 Task: Open a blank sheet, save the file as Airports.rtf Add Heading 'Airports:'Add the following points with capital alphabet 'A.	Atlanta Hartsfield-Jackson International Airport_x000D_
B.	Beijing Capital International Airport_x000D_
C.	Chicago O'Hare International Airport_x000D_
'Select the entire thext and change line spacing to  3 ,change the font size of heading and points to 16
Action: Mouse moved to (349, 260)
Screenshot: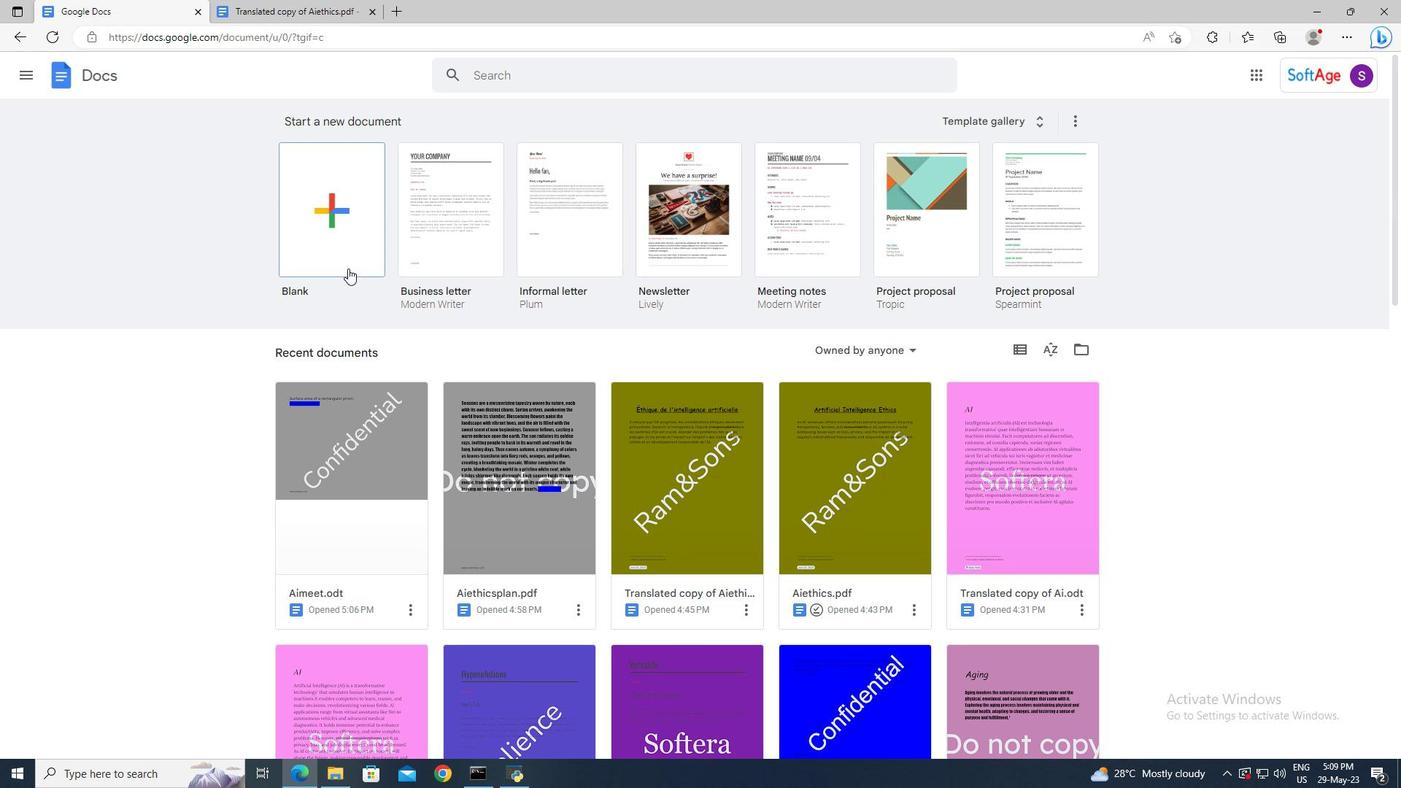 
Action: Mouse pressed left at (349, 260)
Screenshot: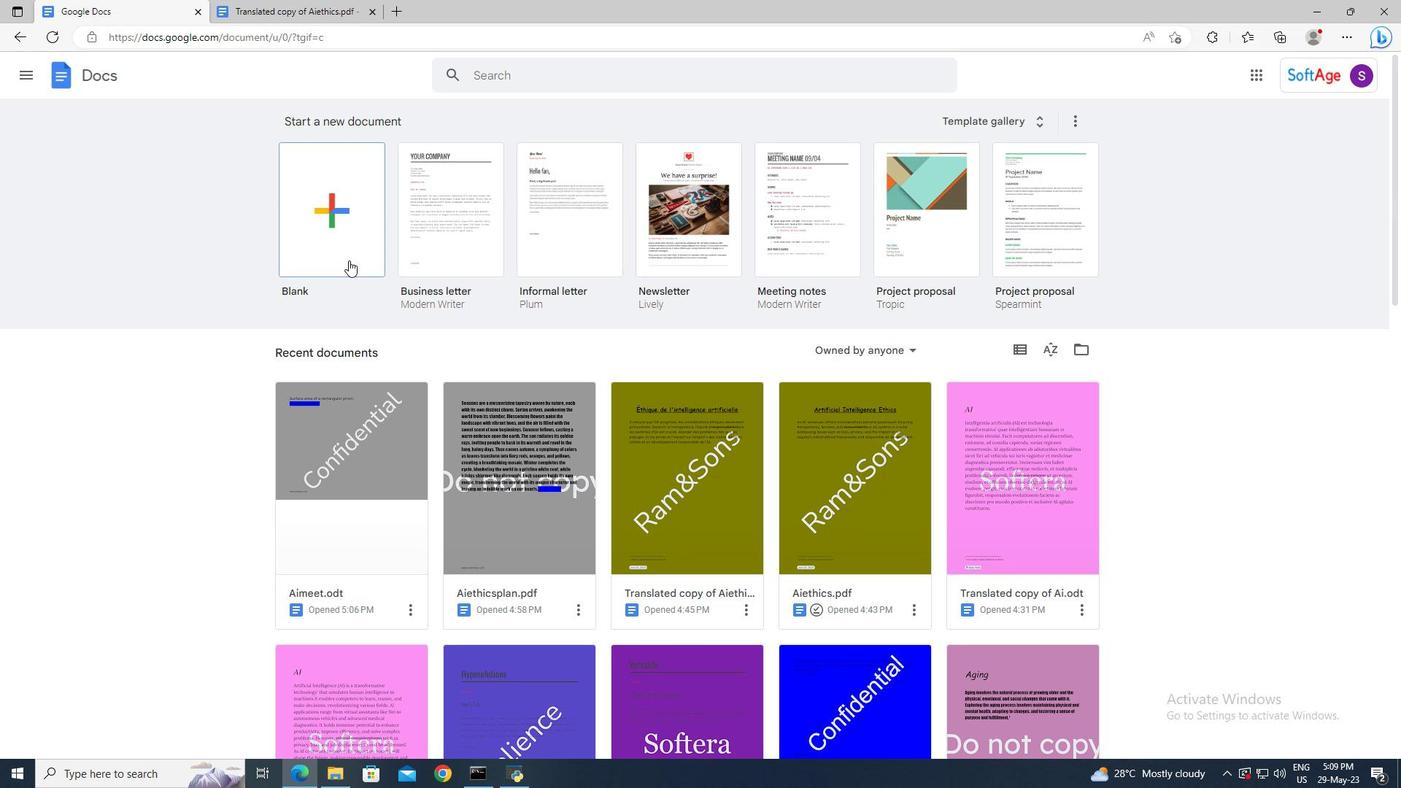 
Action: Mouse moved to (131, 65)
Screenshot: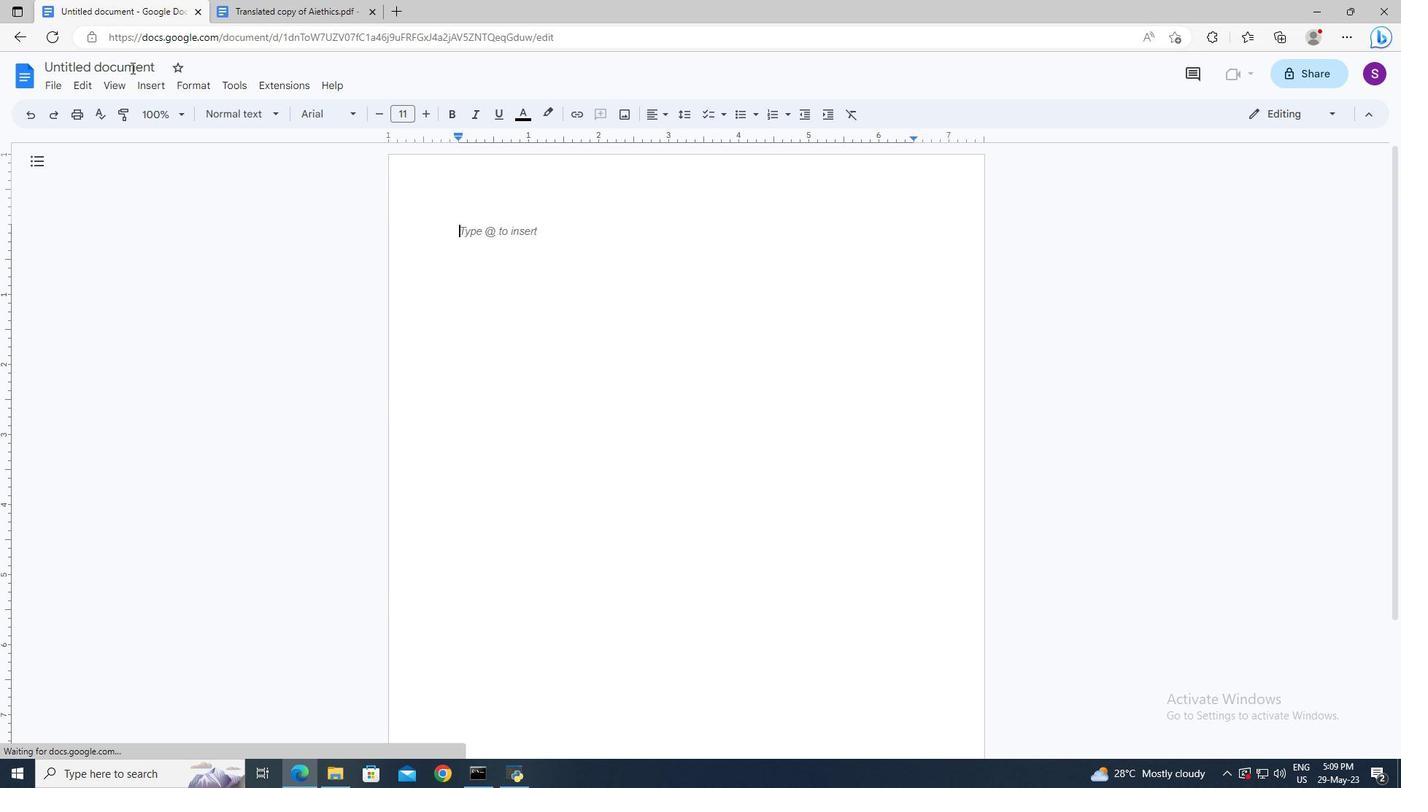 
Action: Mouse pressed left at (131, 65)
Screenshot: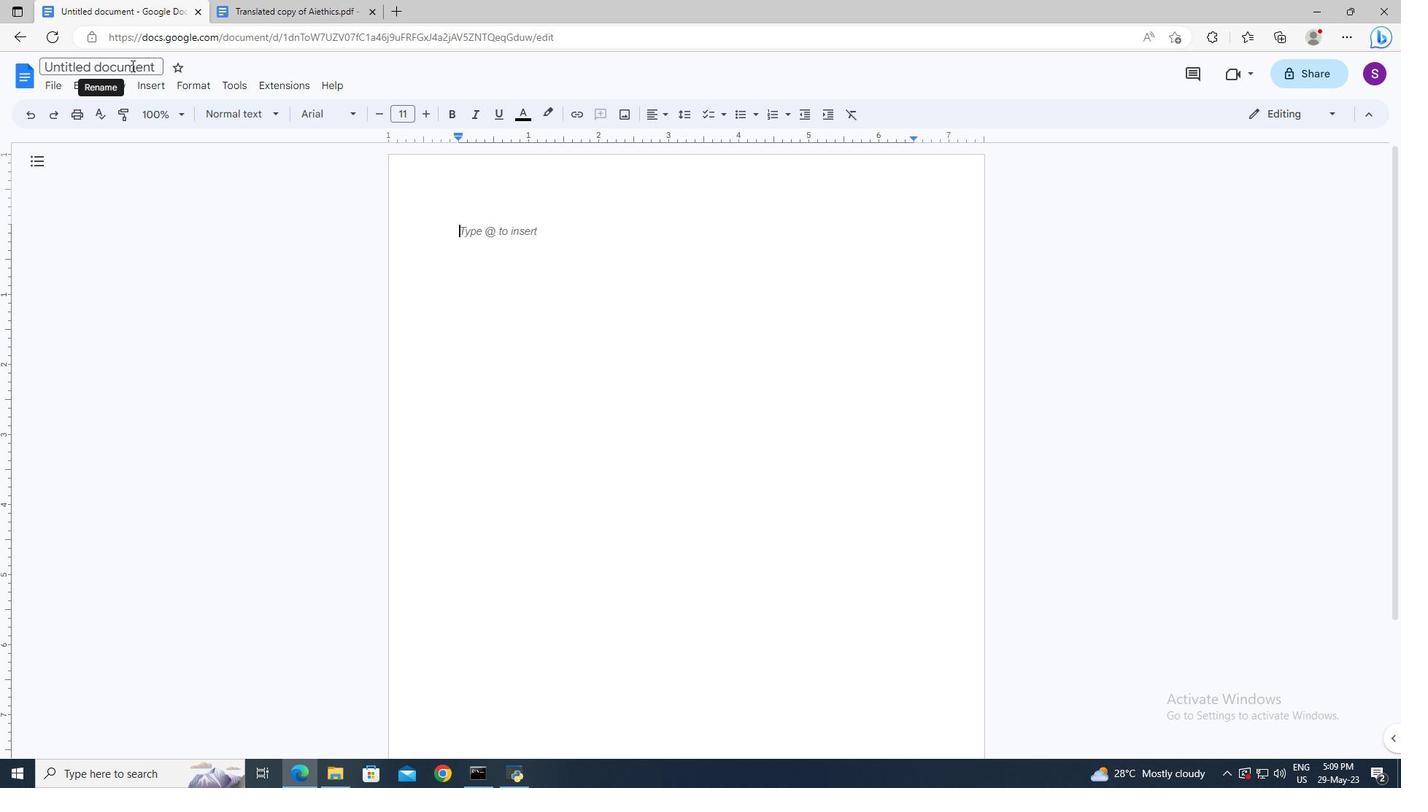 
Action: Key pressed <Key.shift_r>a<Key.backspace><Key.shift_r>Airports.rtf<Key.enter>
Screenshot: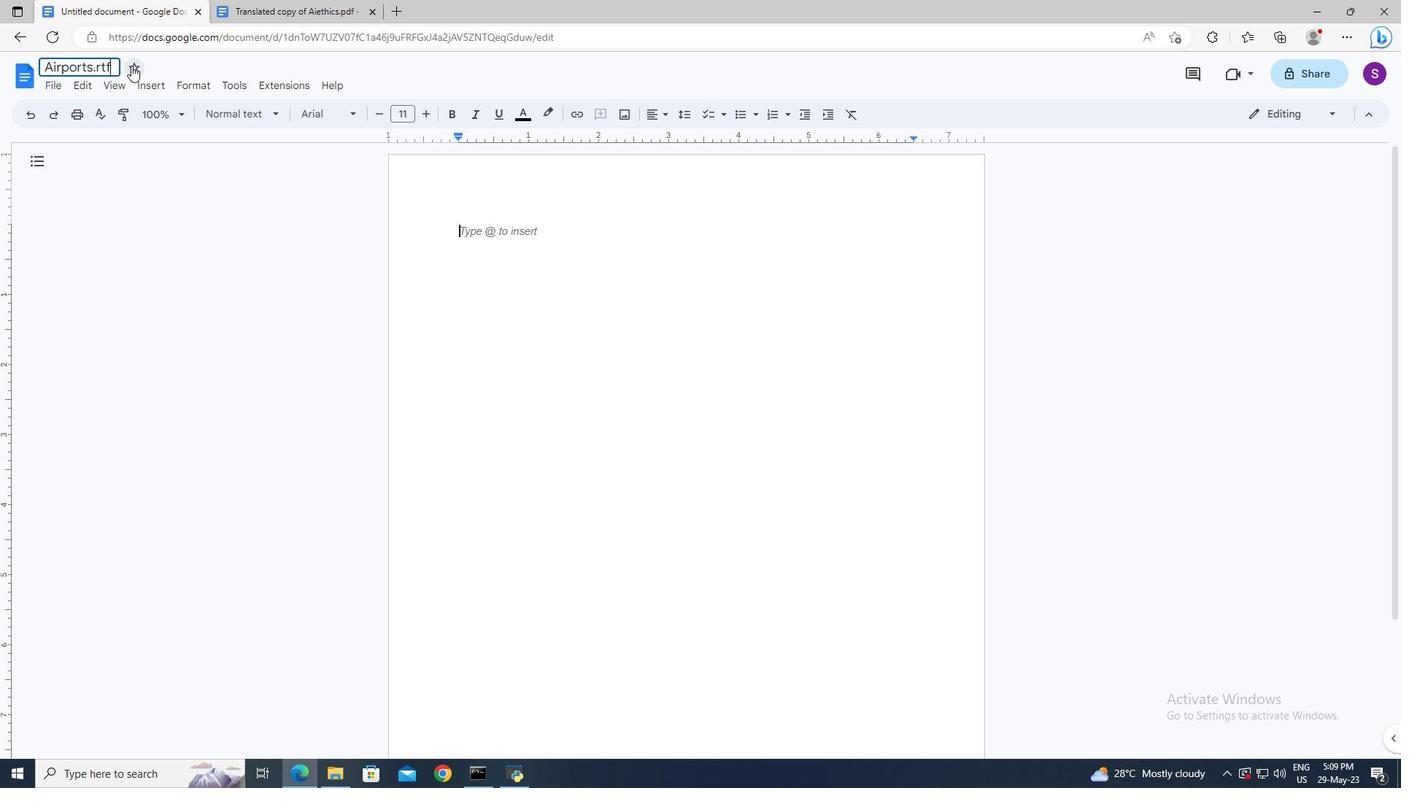 
Action: Mouse moved to (219, 111)
Screenshot: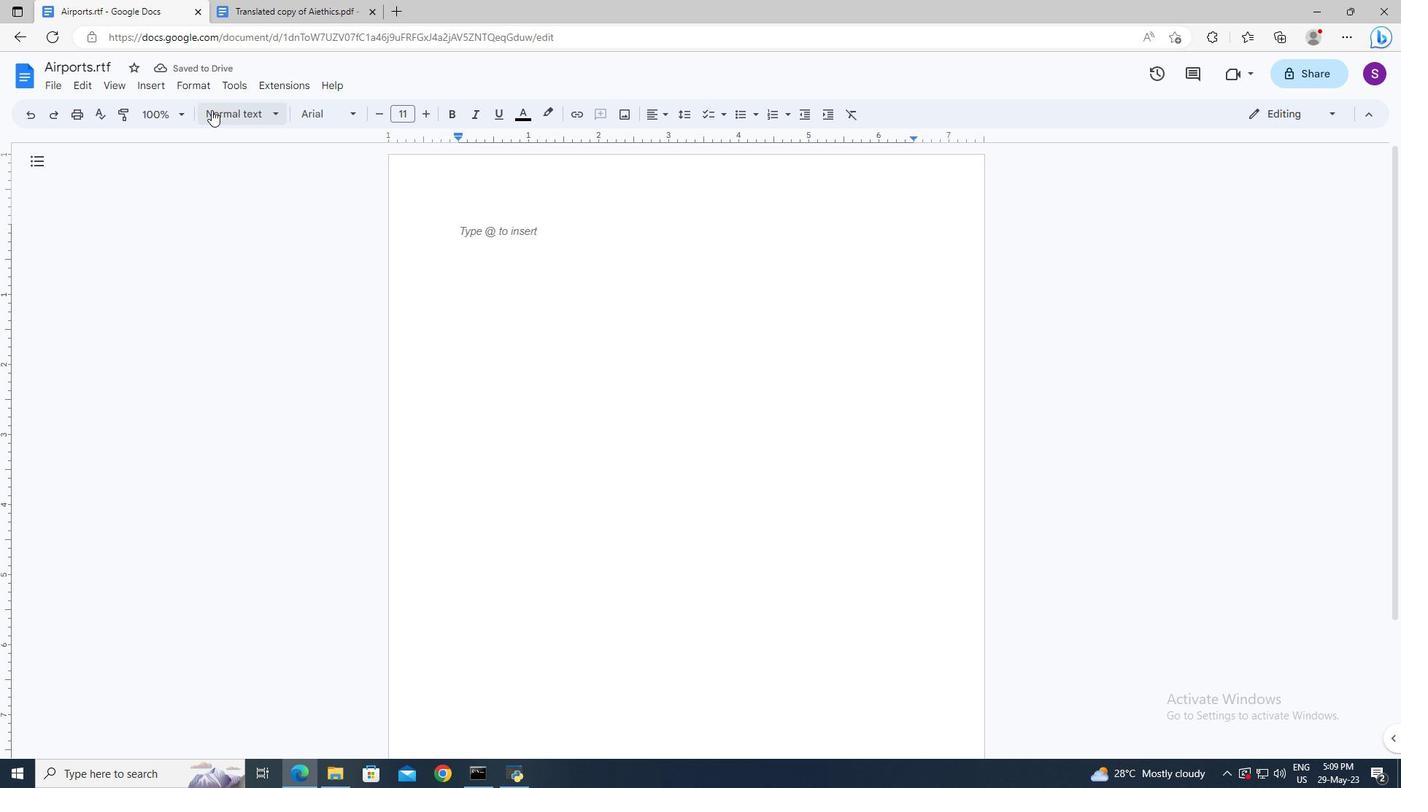 
Action: Mouse pressed left at (219, 111)
Screenshot: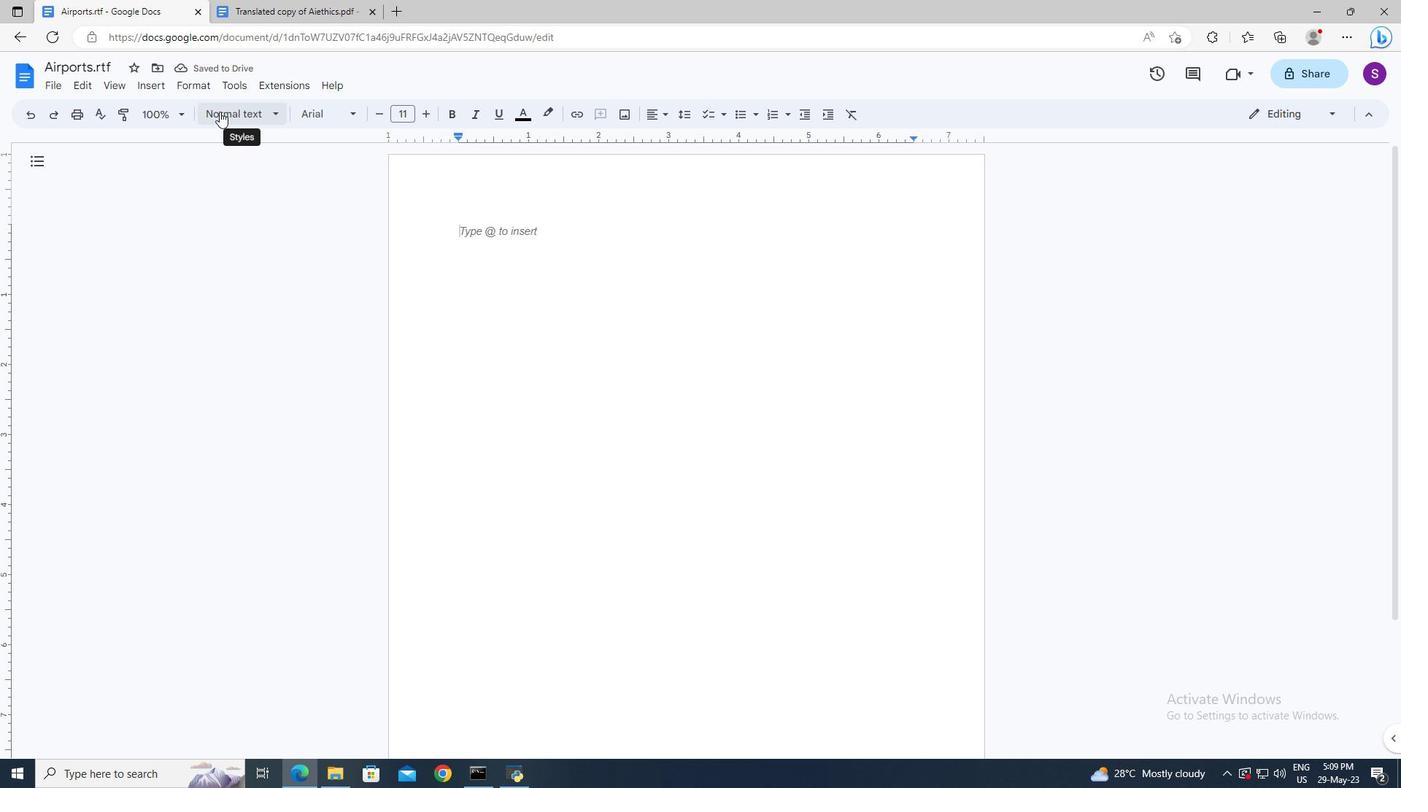 
Action: Mouse moved to (267, 311)
Screenshot: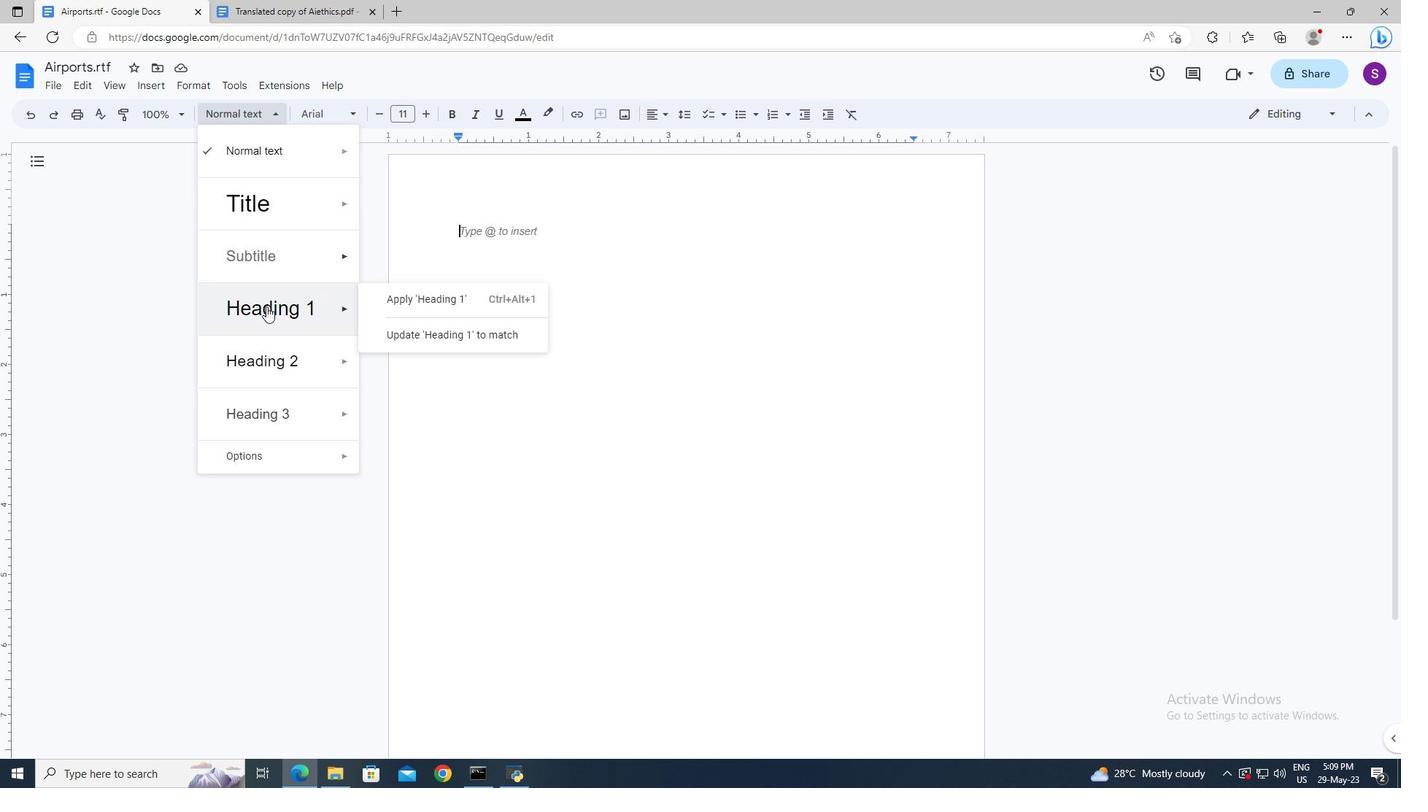 
Action: Mouse pressed left at (267, 311)
Screenshot: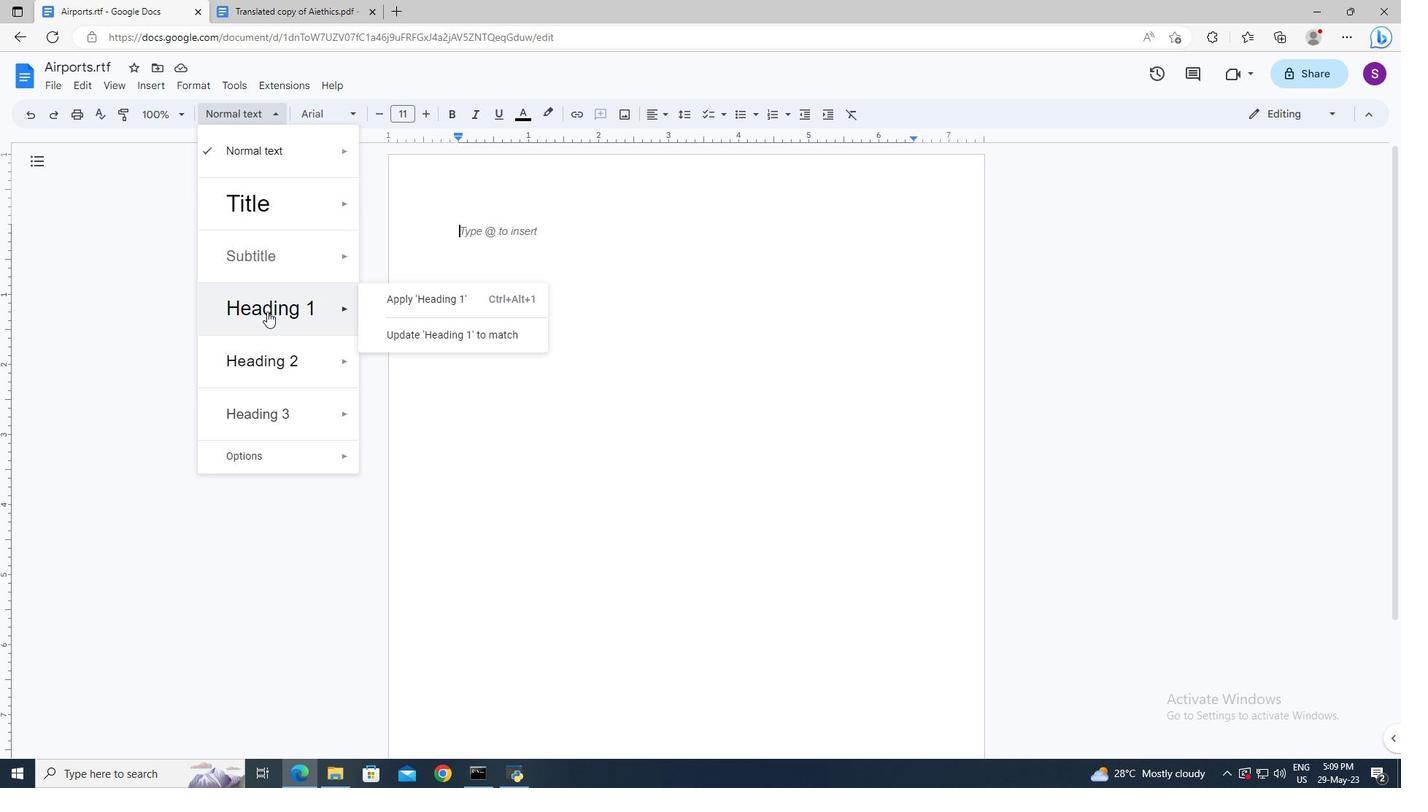 
Action: Key pressed <Key.shift>Airports<Key.shift>:<Key.enter><Key.enter>
Screenshot: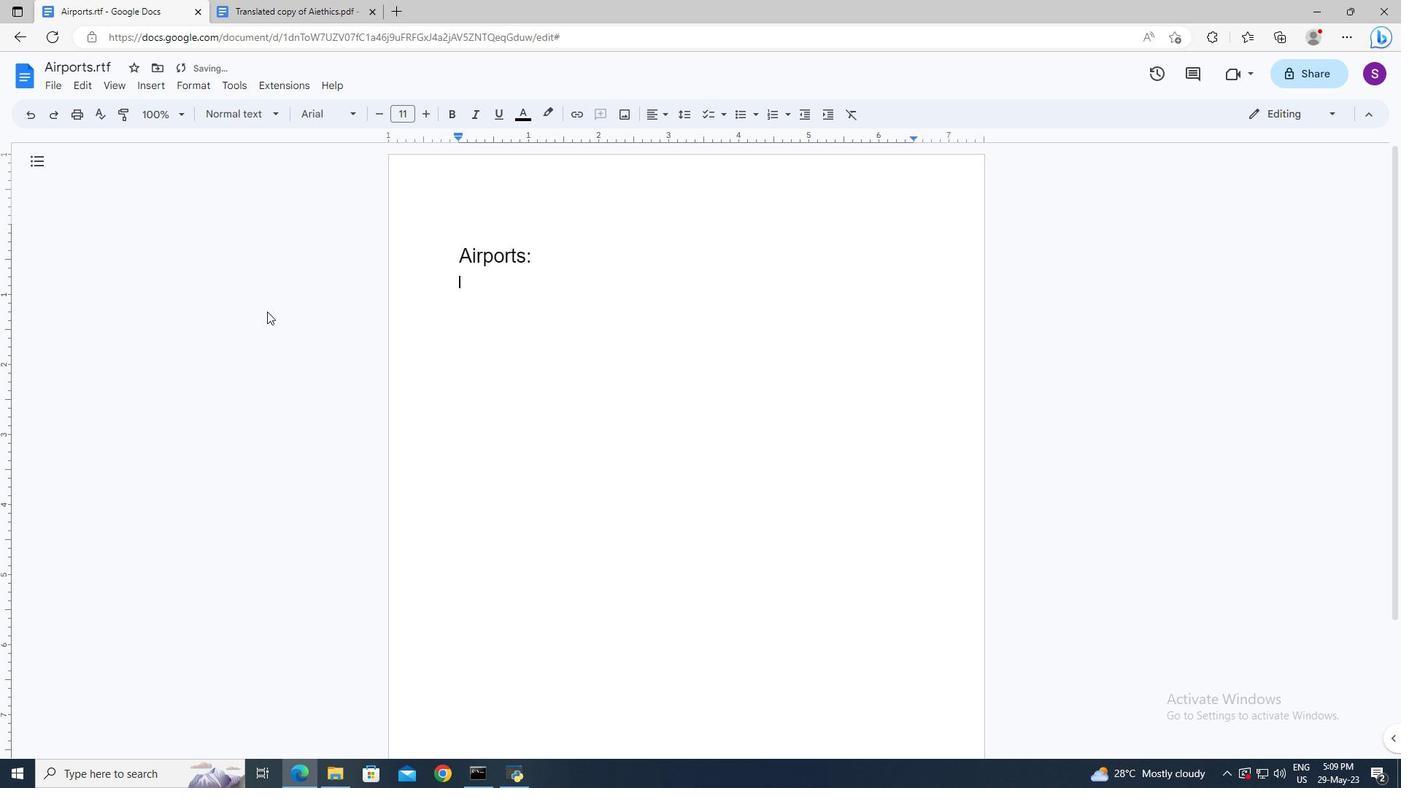 
Action: Mouse moved to (789, 114)
Screenshot: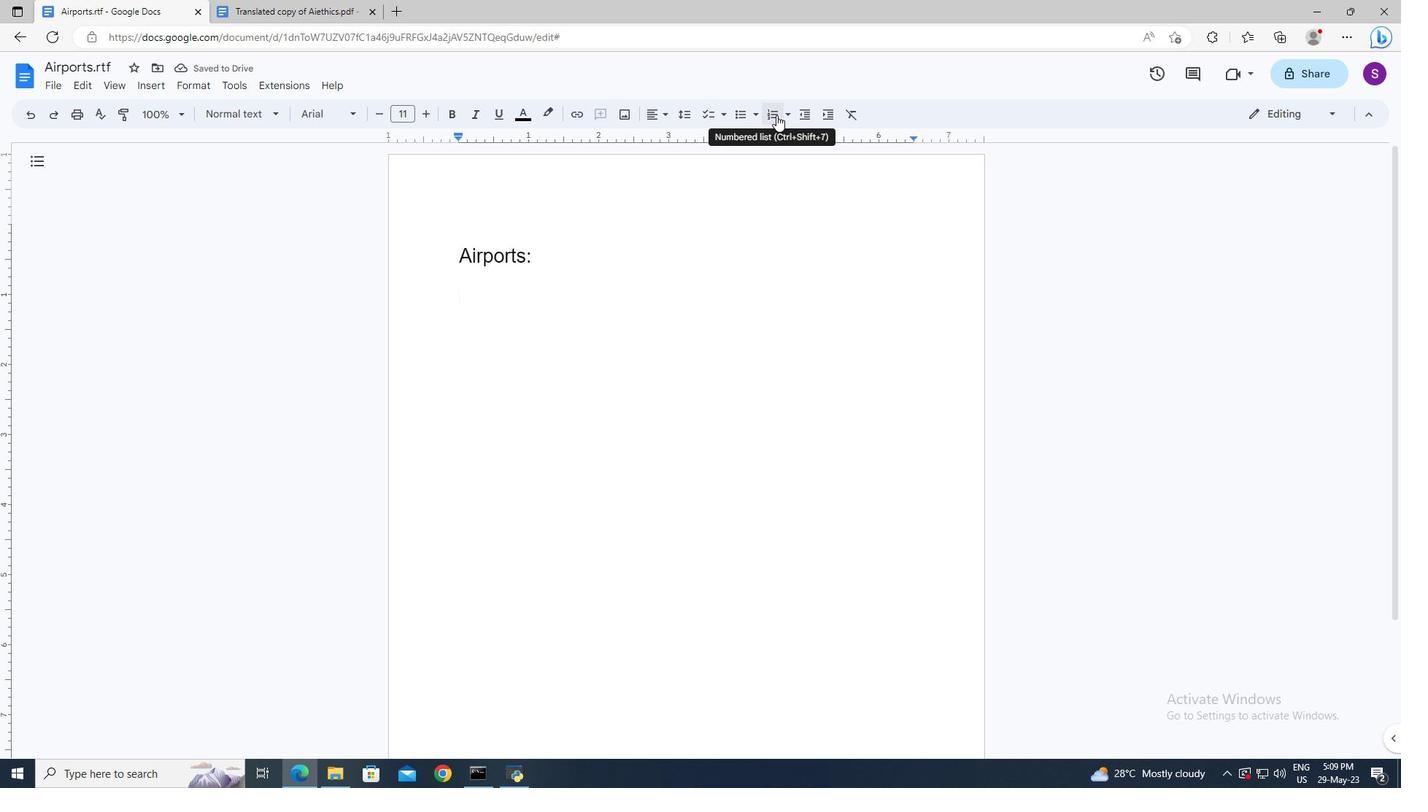 
Action: Mouse pressed left at (789, 114)
Screenshot: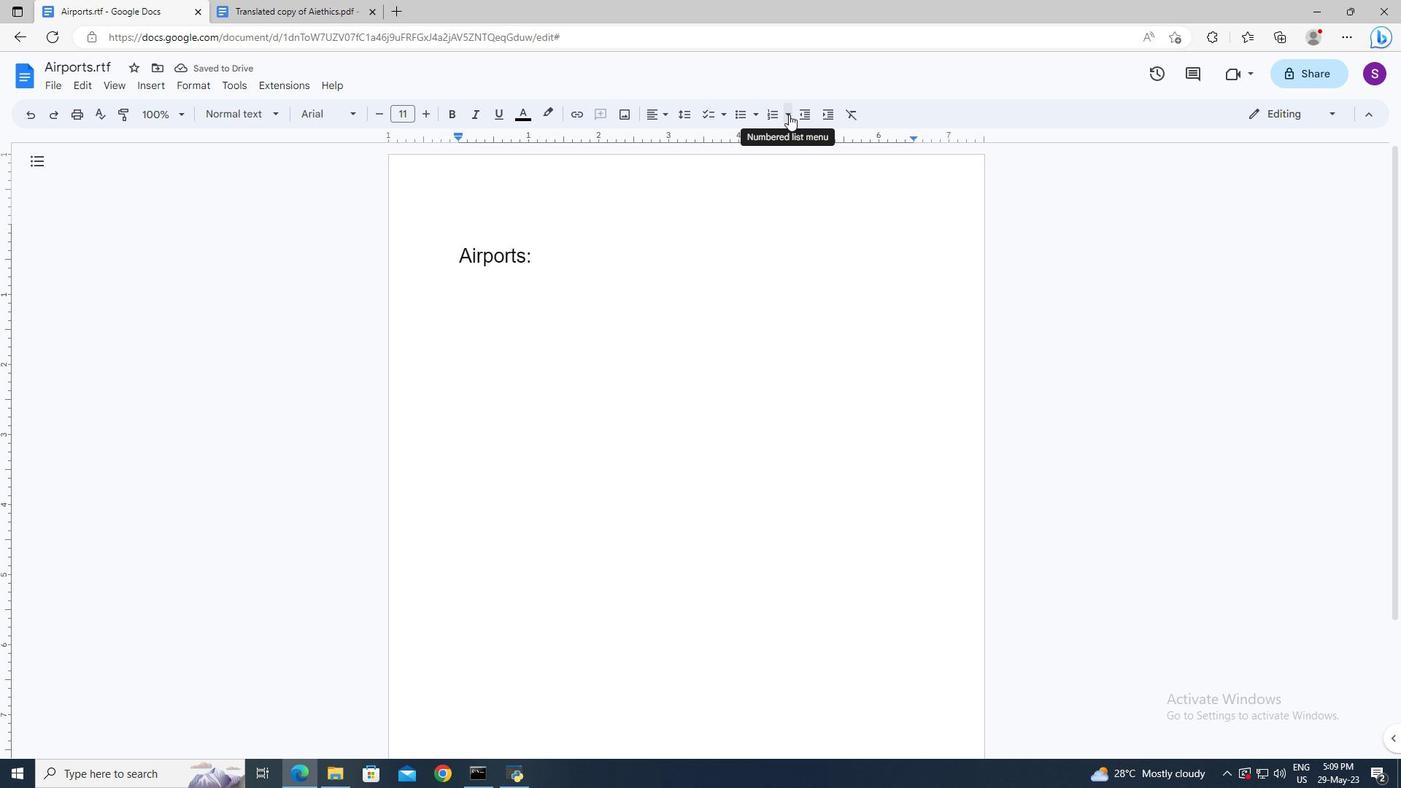 
Action: Mouse moved to (792, 220)
Screenshot: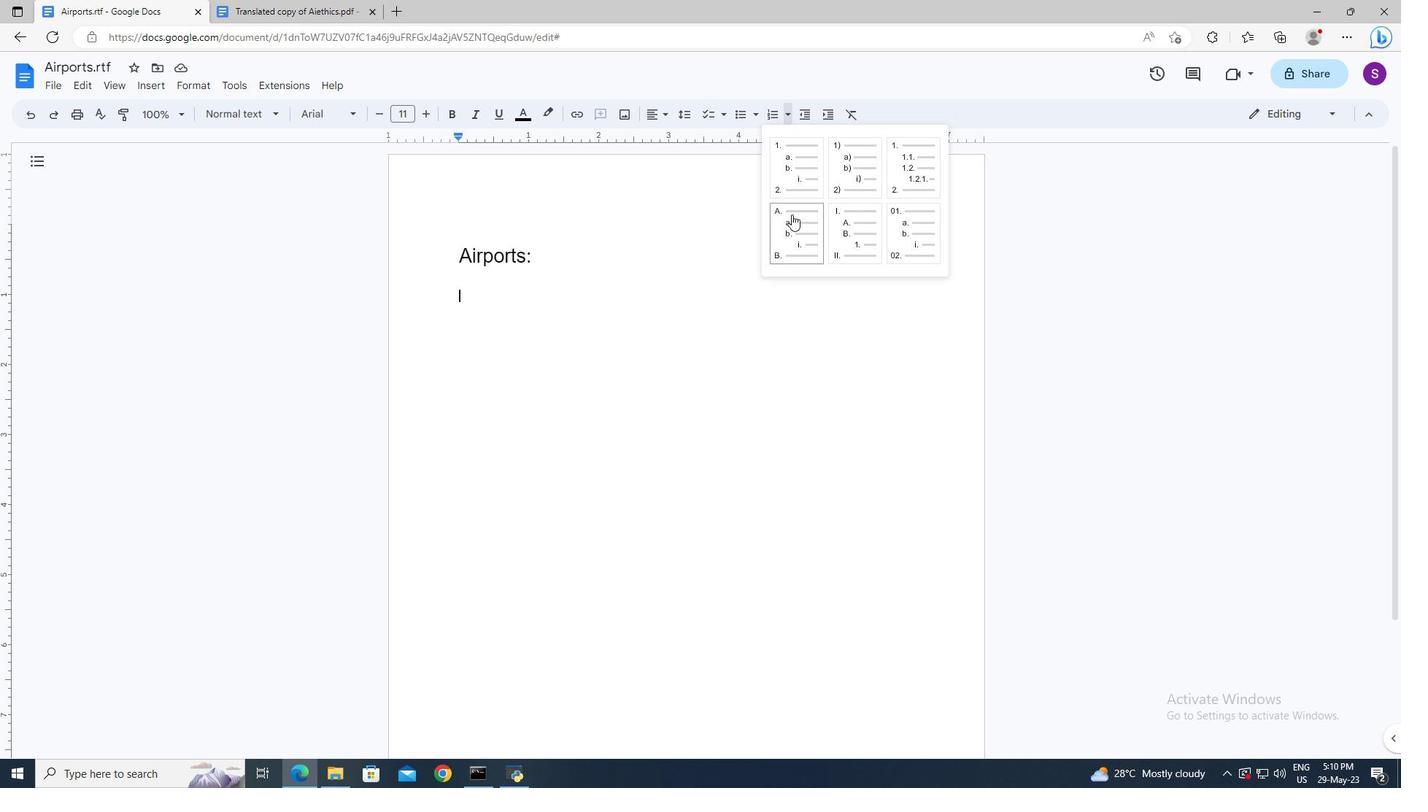 
Action: Mouse pressed left at (792, 220)
Screenshot: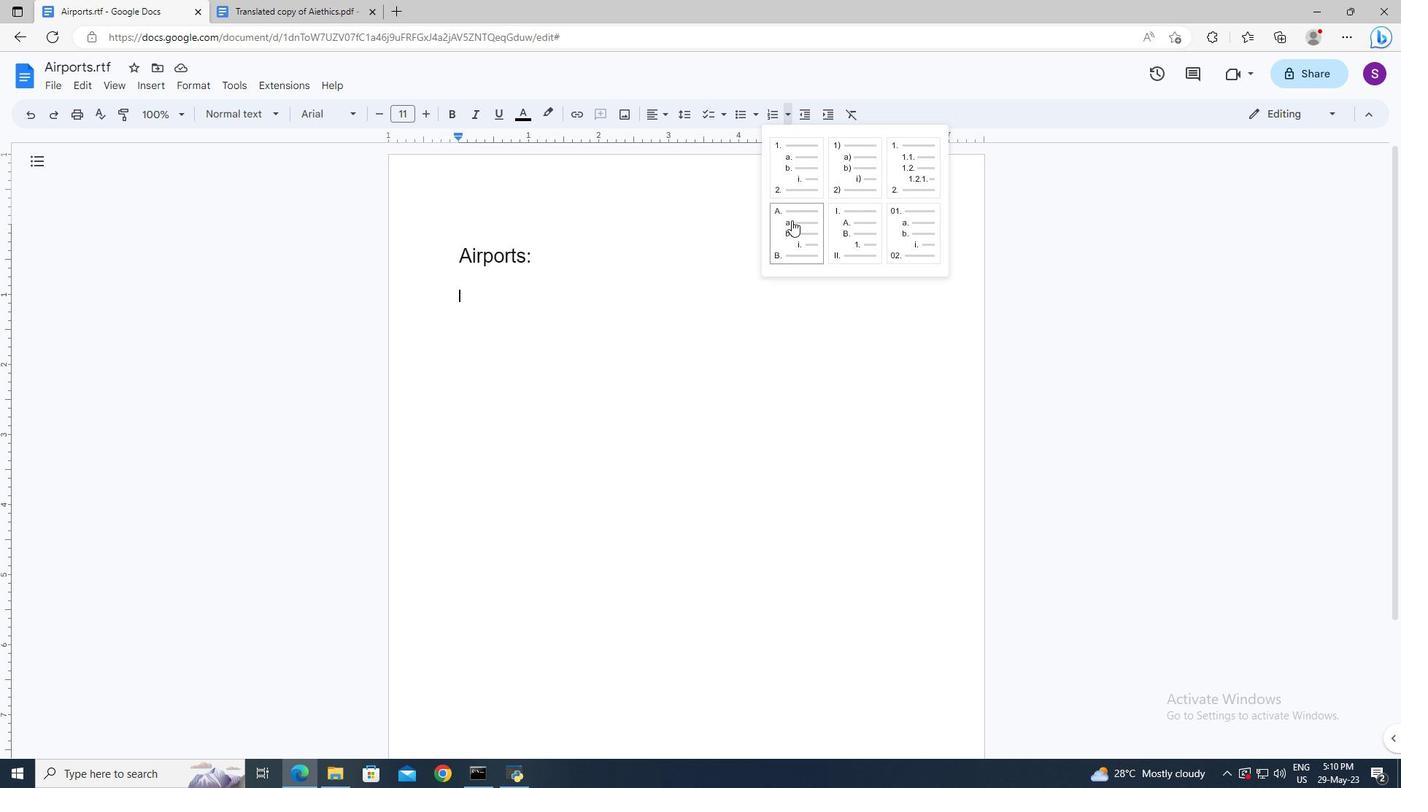 
Action: Mouse moved to (790, 225)
Screenshot: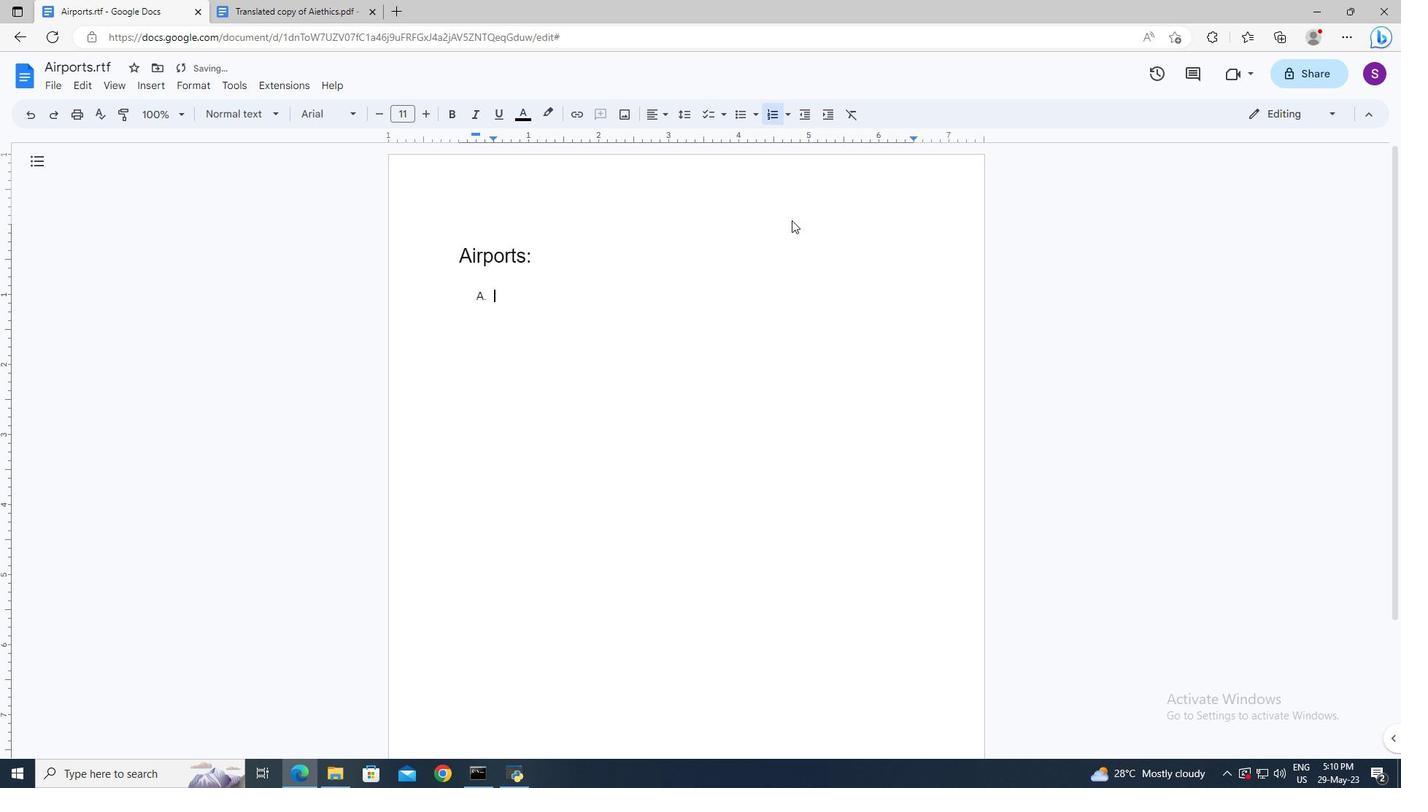 
Action: Key pressed <Key.shift>Atlanta<Key.space><Key.shift>Hartsfield-<Key.shift>Jackson<Key.space><Key.shift>International<Key.space><Key.shift>Airport<Key.enter><Key.shift>Beijing<Key.space><Key.shift>Capital<Key.space><Key.shift>International<Key.space><Key.shift>Airport<Key.enter><Key.shift>Chicagon<Key.backspace><Key.space><Key.shift>O'<Key.shift>Hare<Key.space><Key.shift>International<Key.space><Key.shift><Key.shift><Key.shift><Key.shift><Key.shift><Key.shift><Key.shift>Airport<Key.shift><Key.up><Key.up><Key.up>ctrl+A
Screenshot: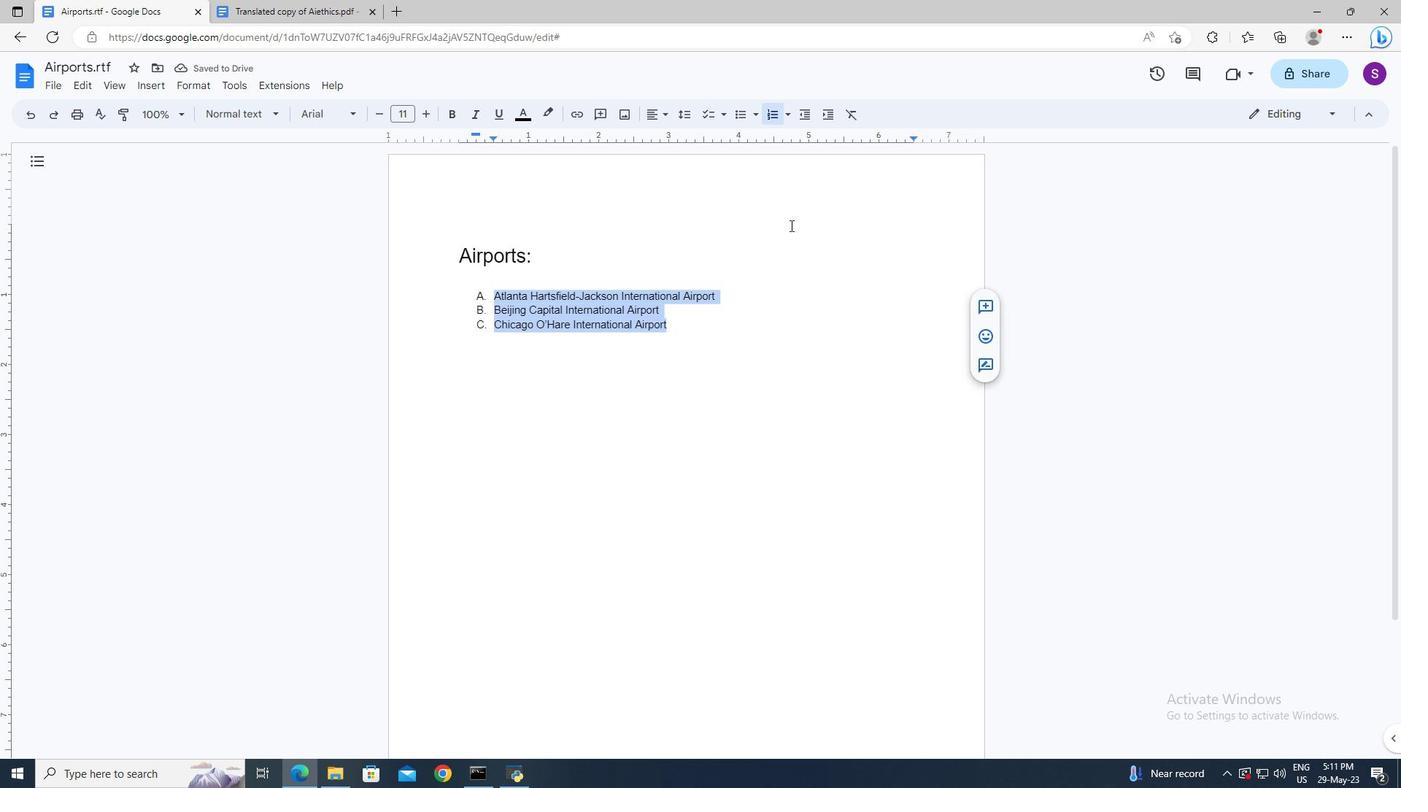 
Action: Mouse moved to (692, 114)
Screenshot: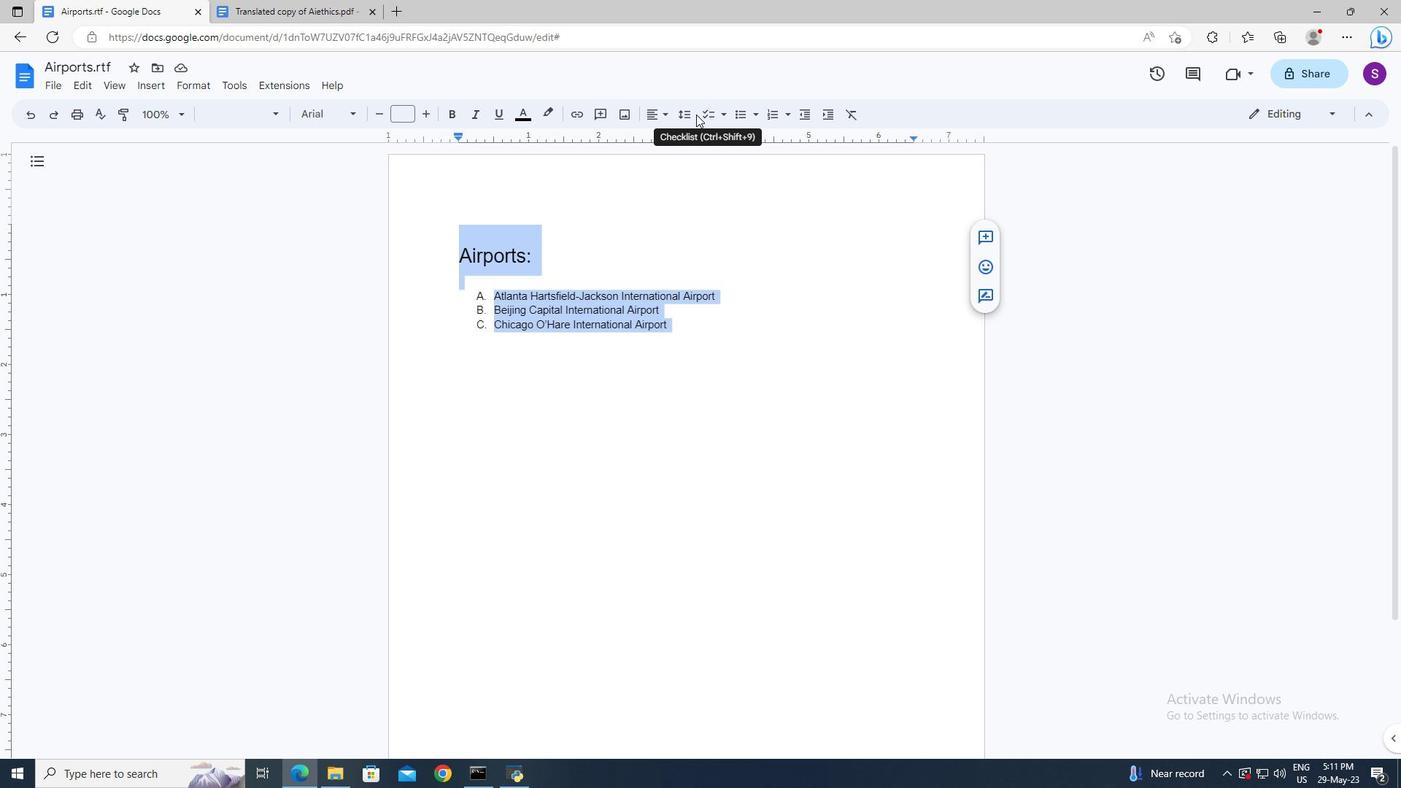 
Action: Mouse pressed left at (692, 114)
Screenshot: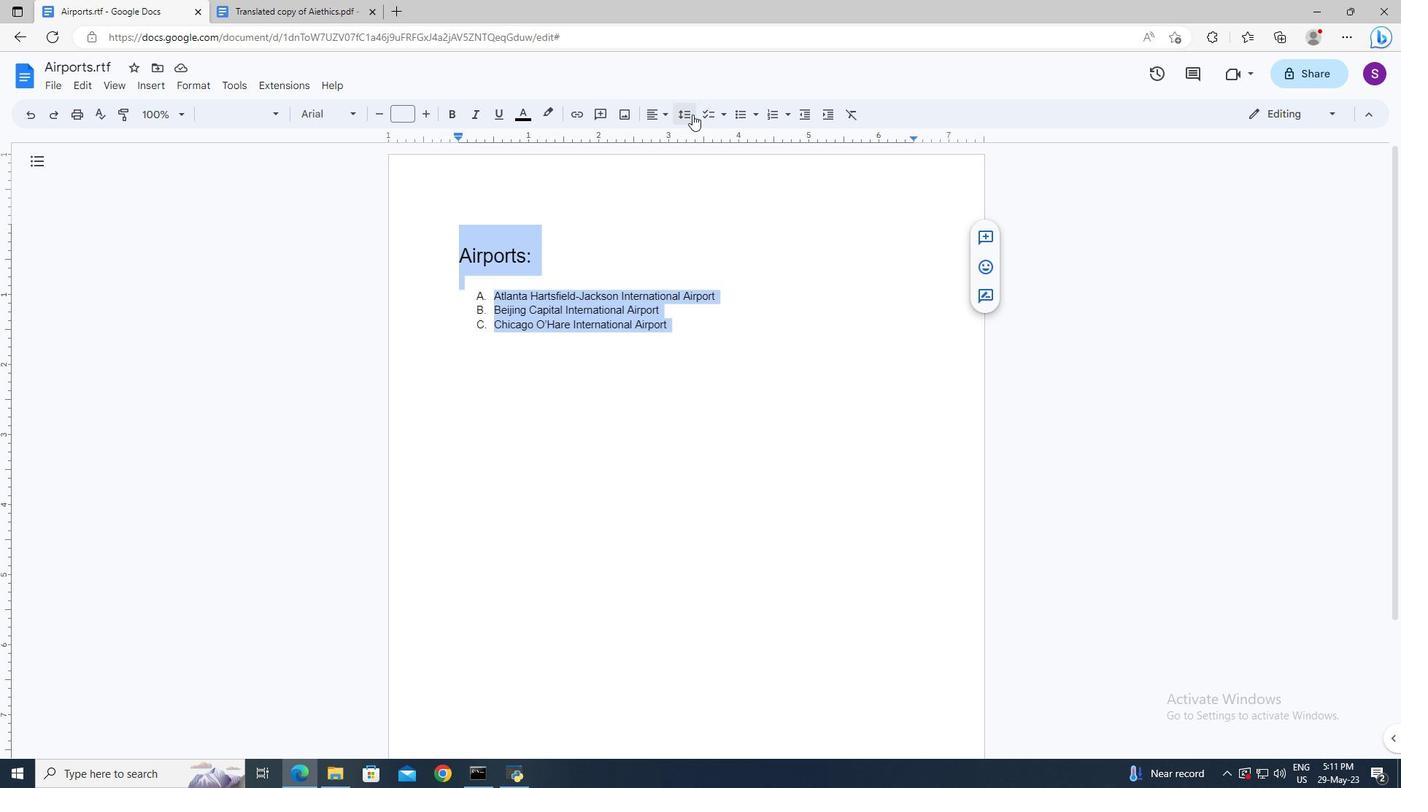 
Action: Mouse moved to (732, 305)
Screenshot: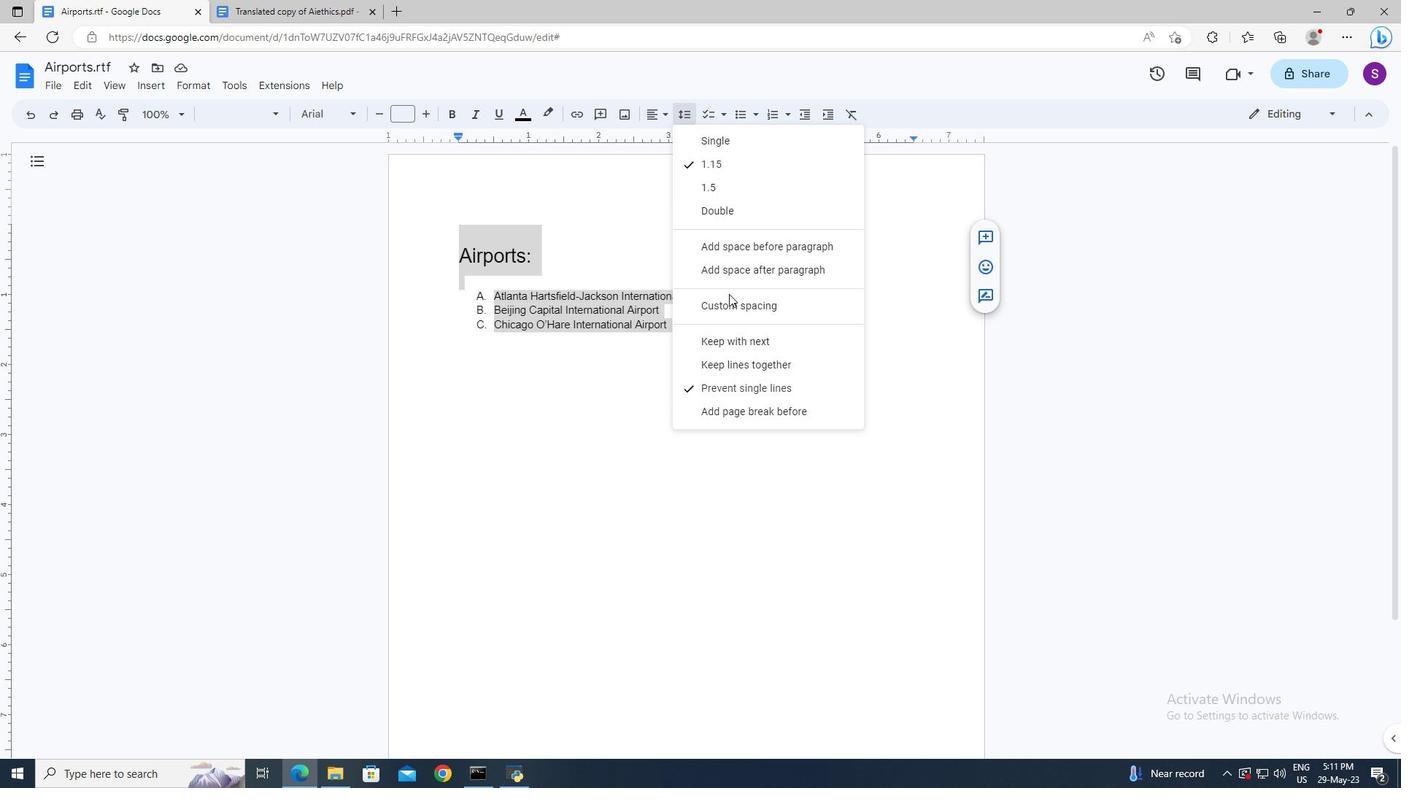 
Action: Mouse pressed left at (732, 305)
Screenshot: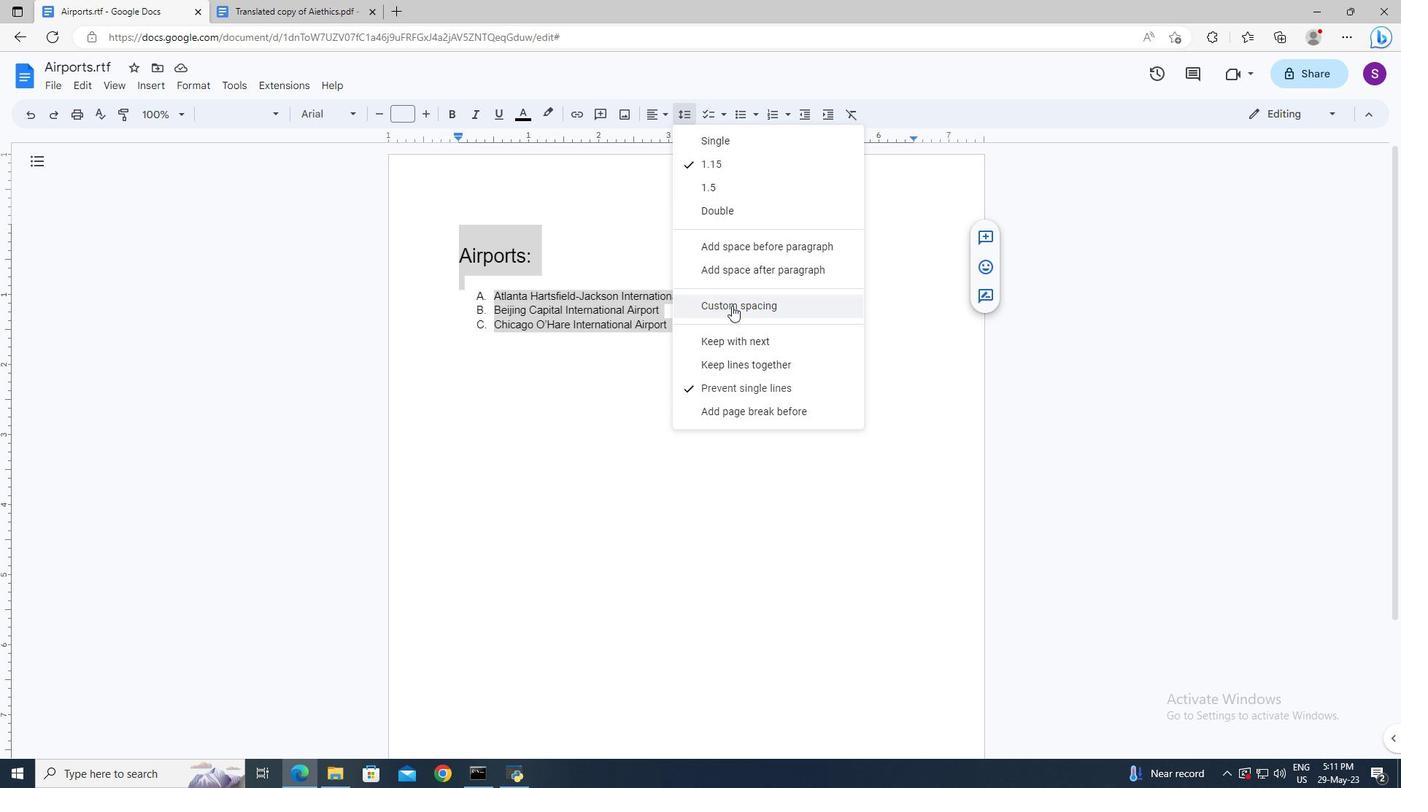 
Action: Mouse moved to (660, 353)
Screenshot: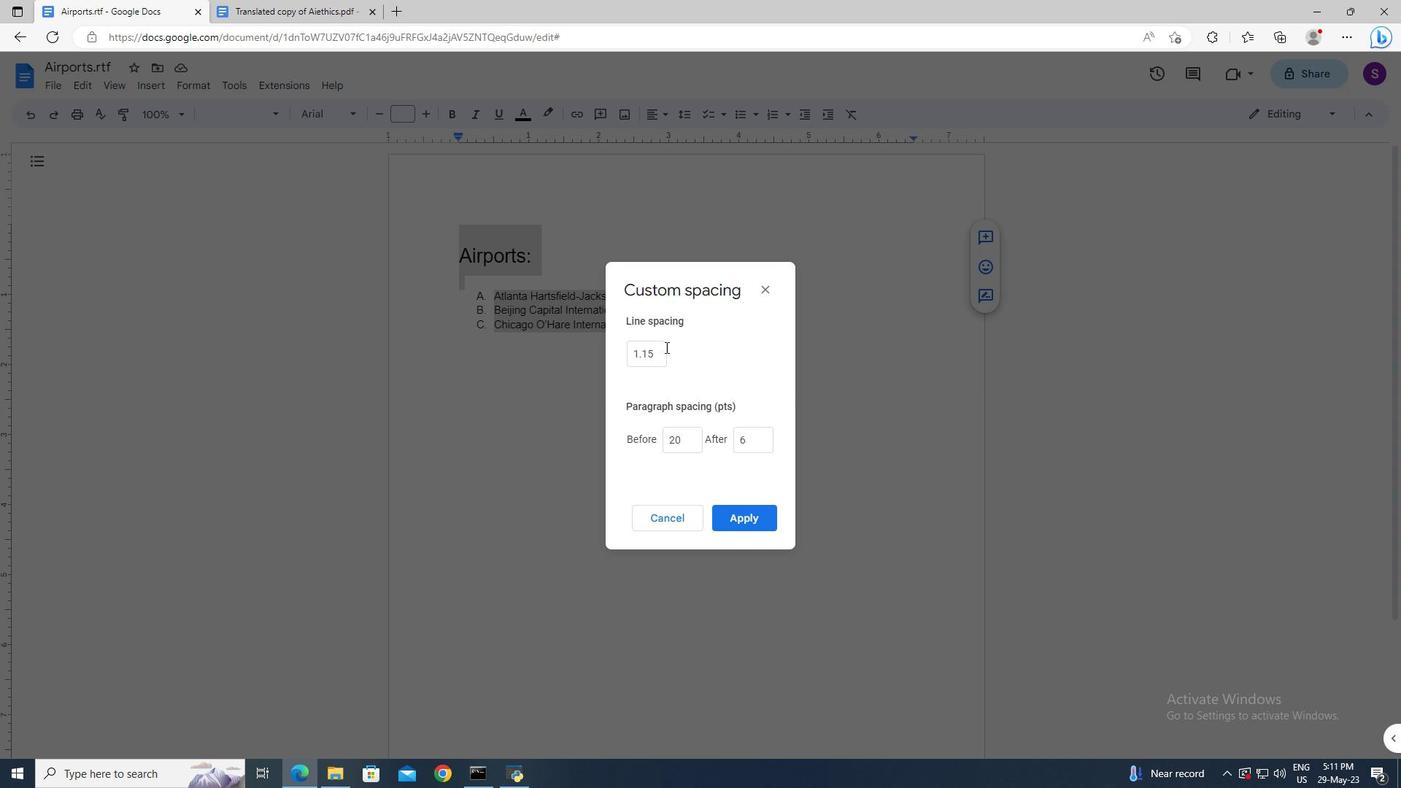 
Action: Mouse pressed left at (660, 353)
Screenshot: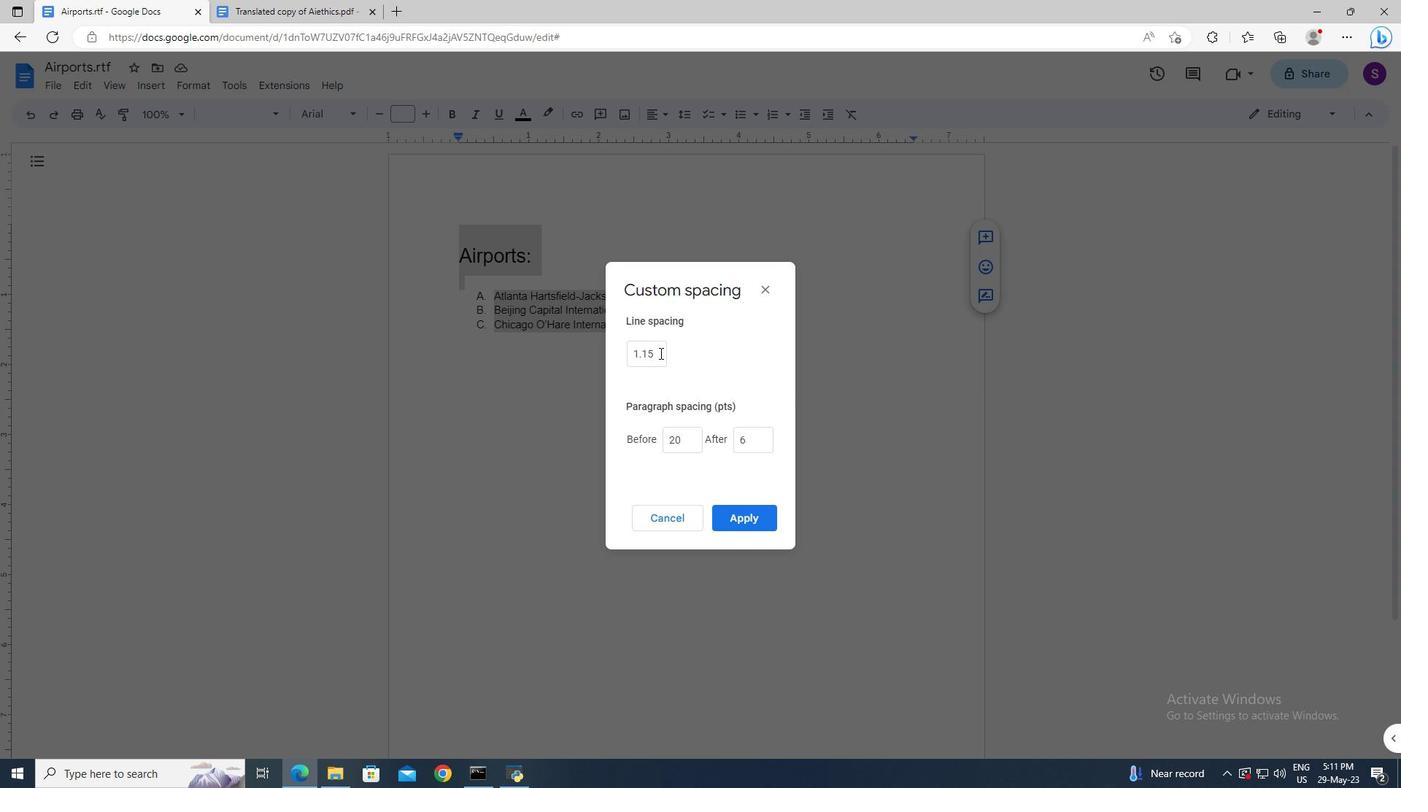 
Action: Key pressed ctrl+A<Key.delete>3
Screenshot: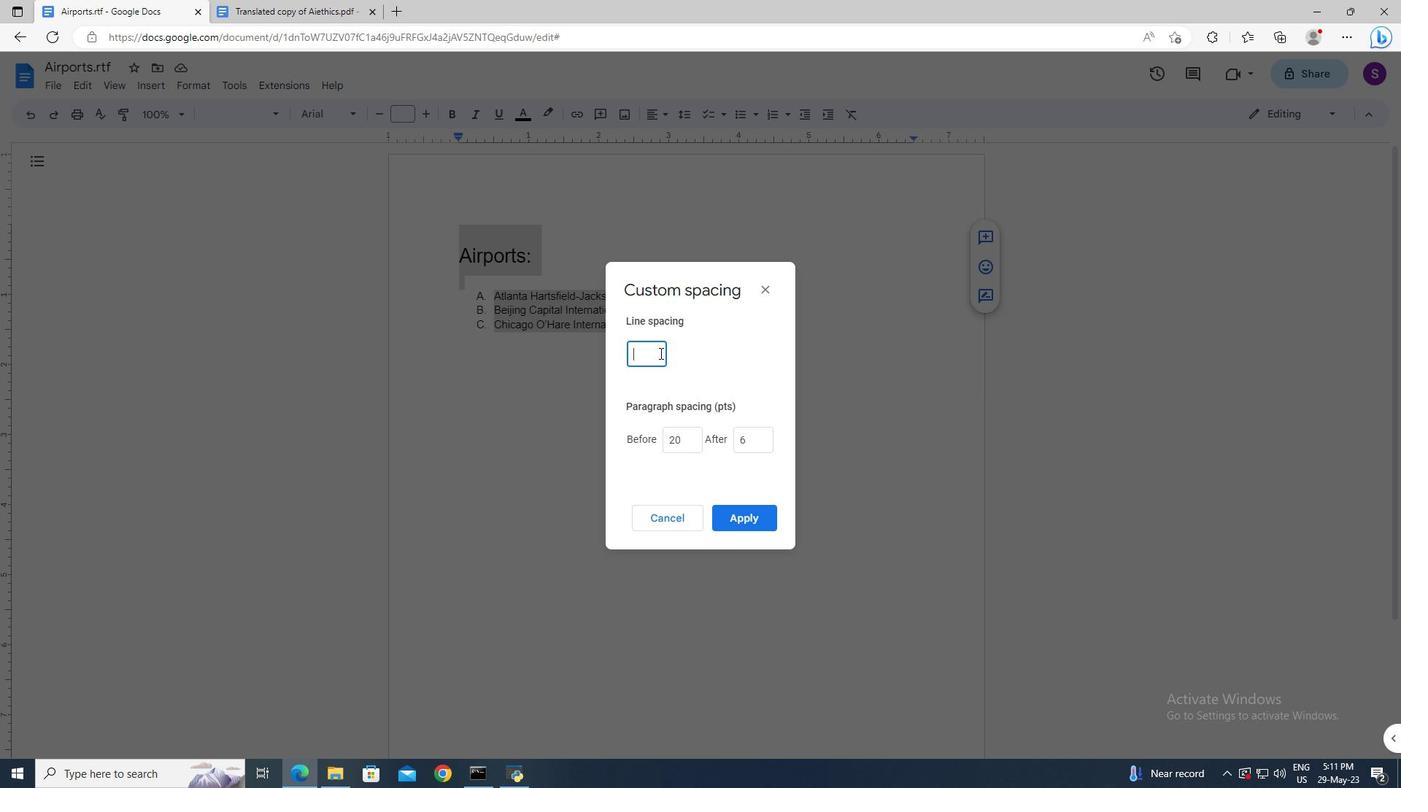 
Action: Mouse moved to (746, 514)
Screenshot: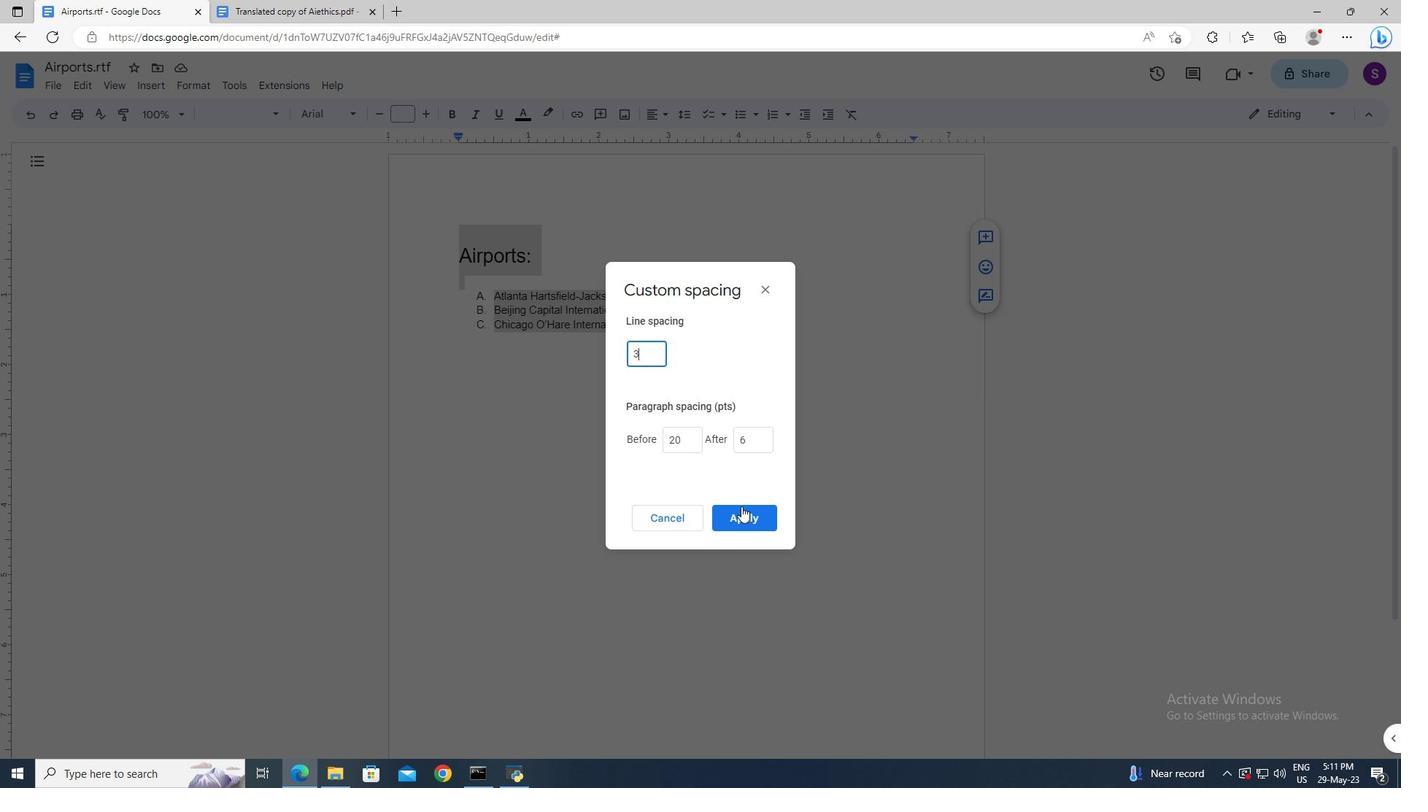 
Action: Mouse pressed left at (746, 514)
Screenshot: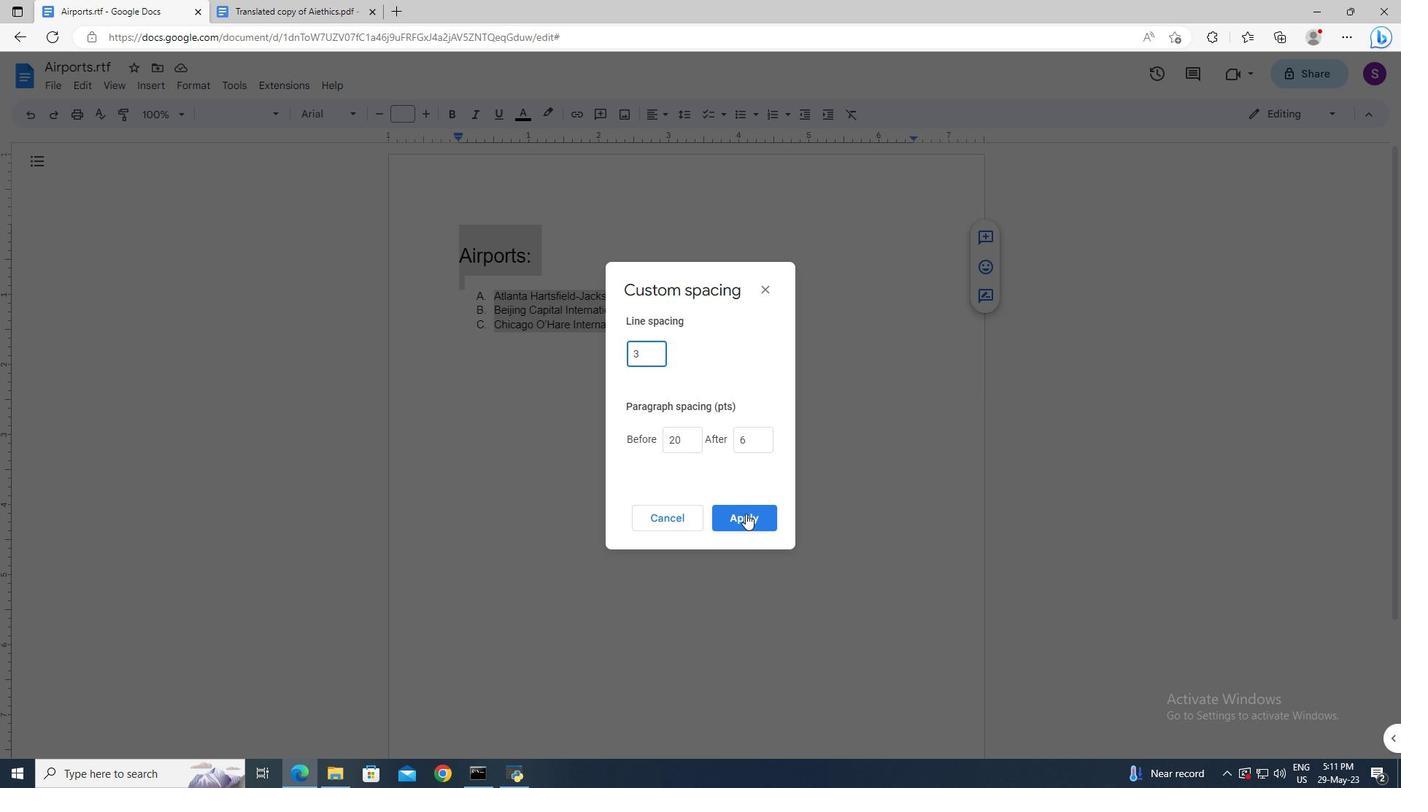 
Action: Mouse moved to (706, 508)
Screenshot: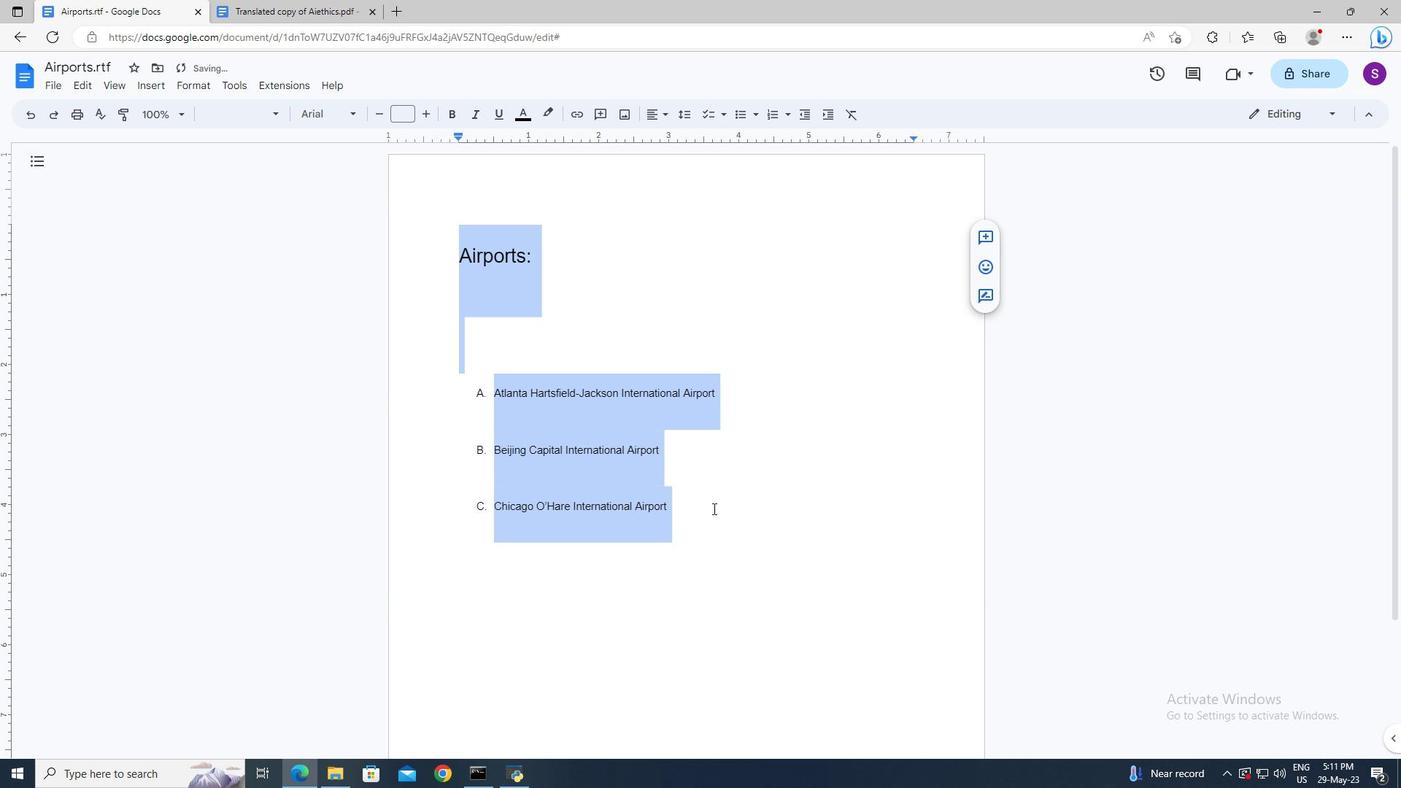 
Action: Mouse pressed left at (706, 508)
Screenshot: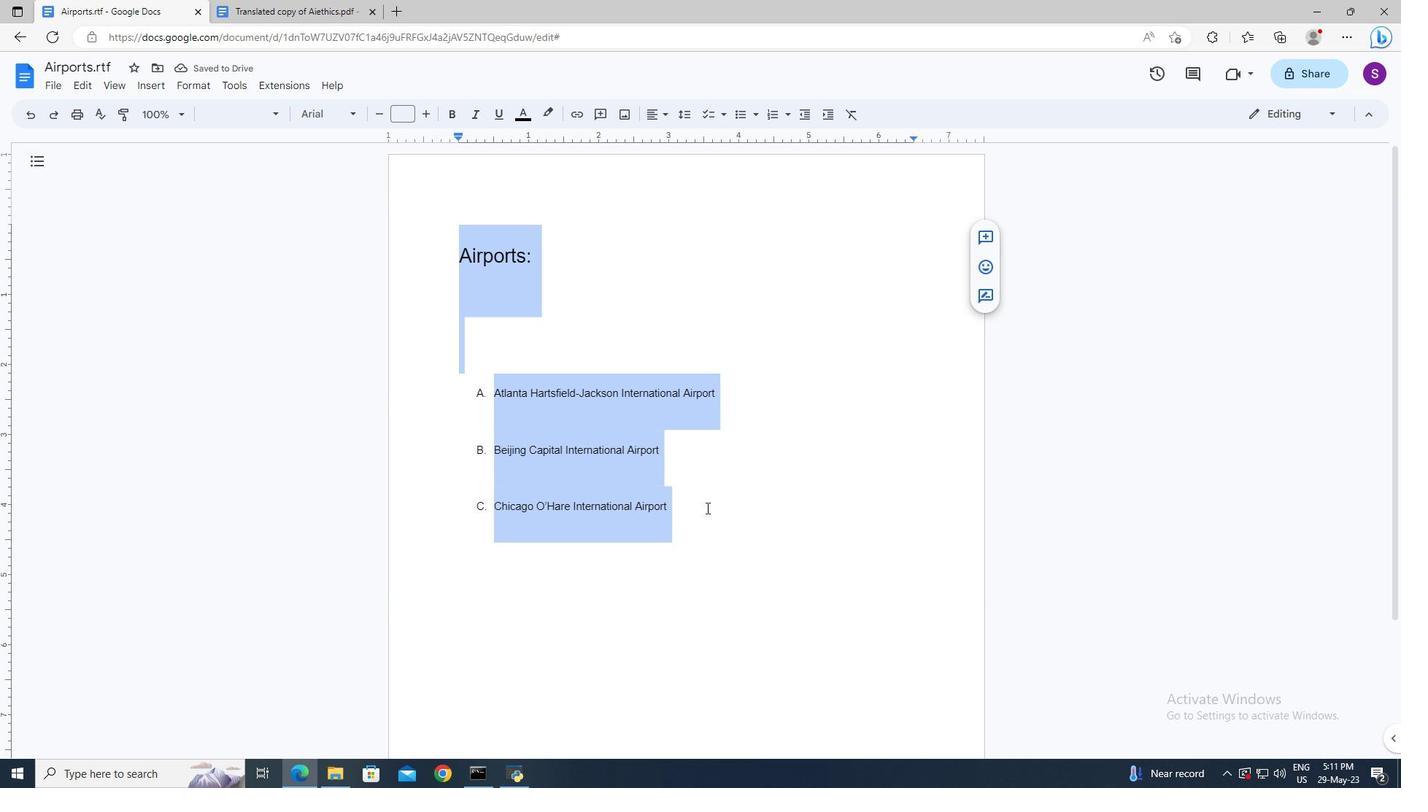 
Action: Mouse moved to (460, 250)
Screenshot: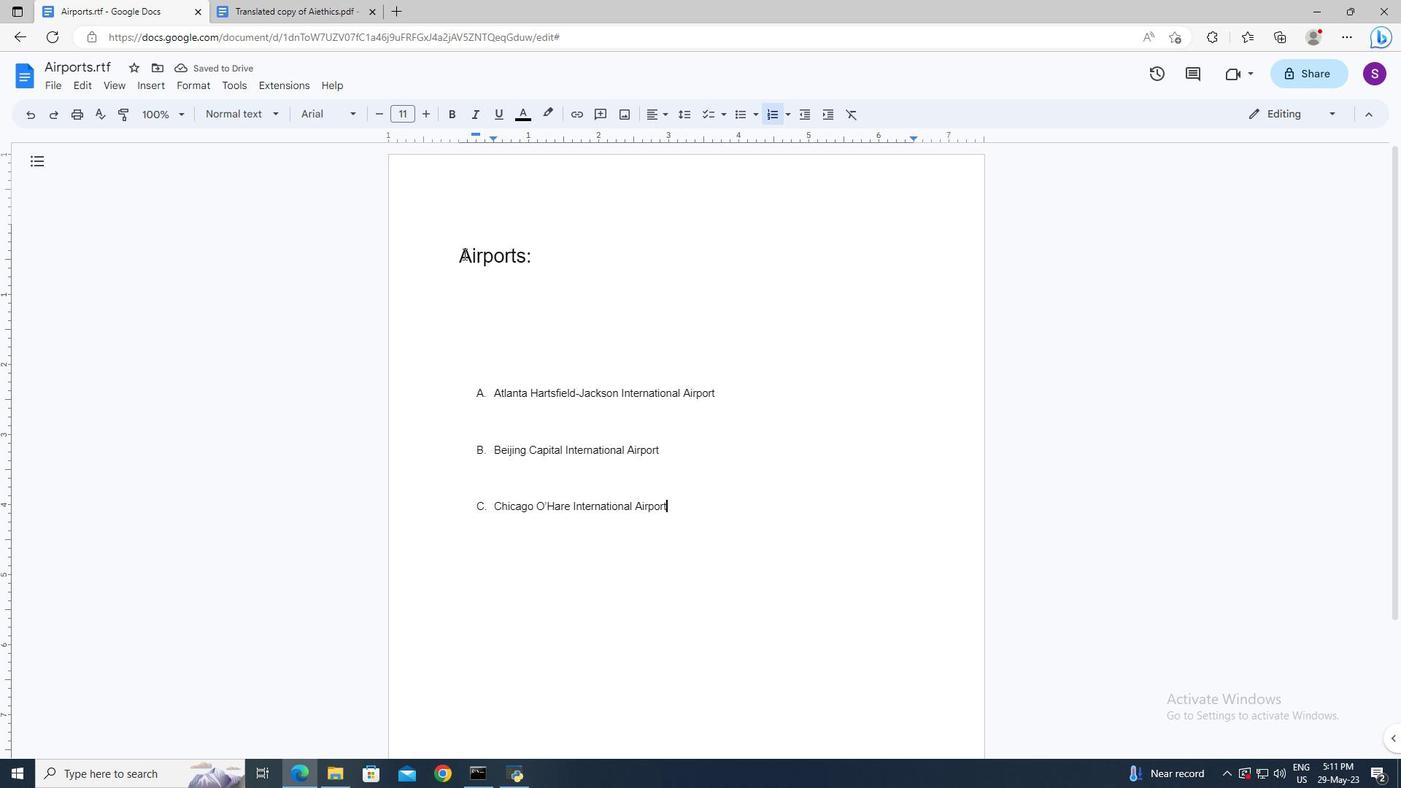 
Action: Mouse pressed left at (460, 250)
Screenshot: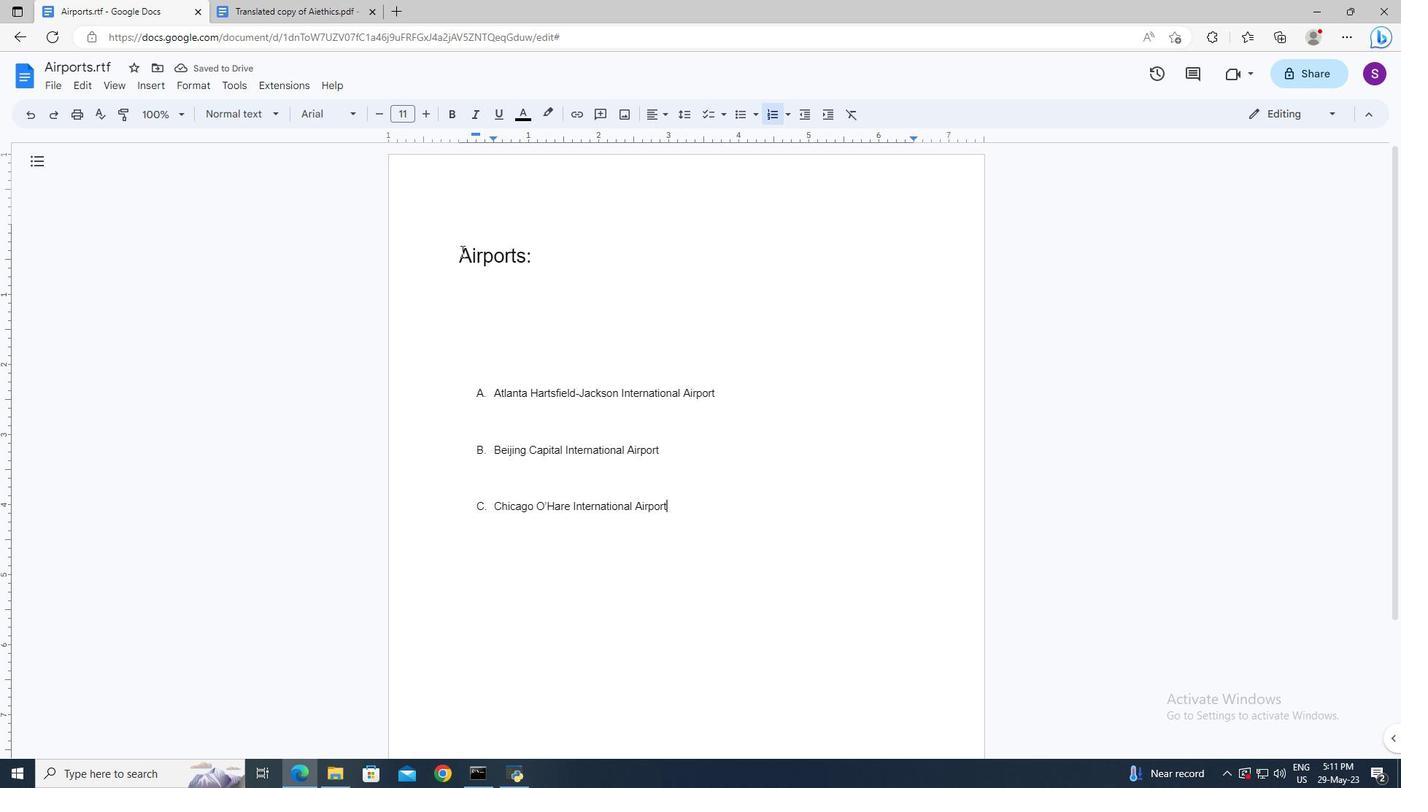 
Action: Key pressed <Key.shift><Key.right><Key.shift><Key.right>
Screenshot: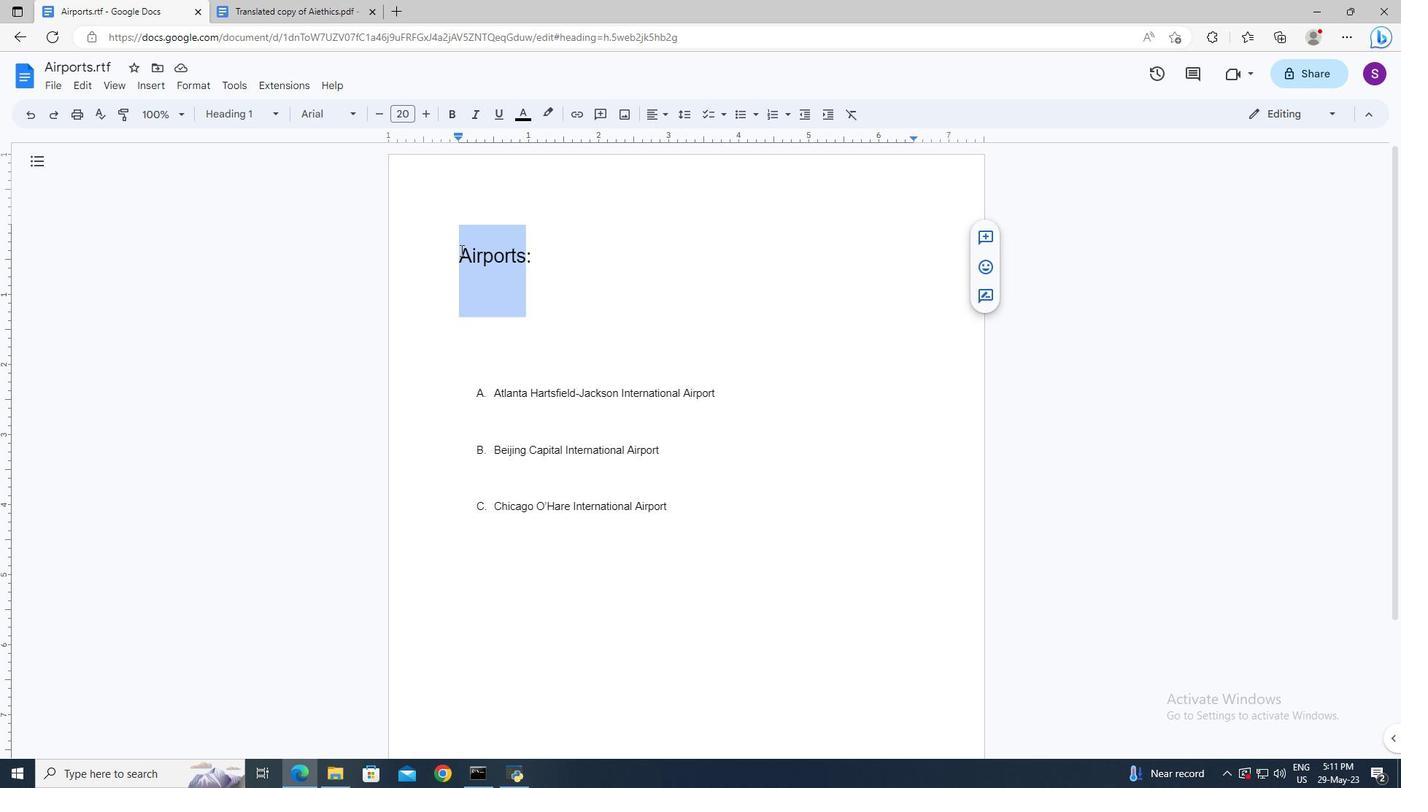 
Action: Mouse moved to (411, 116)
Screenshot: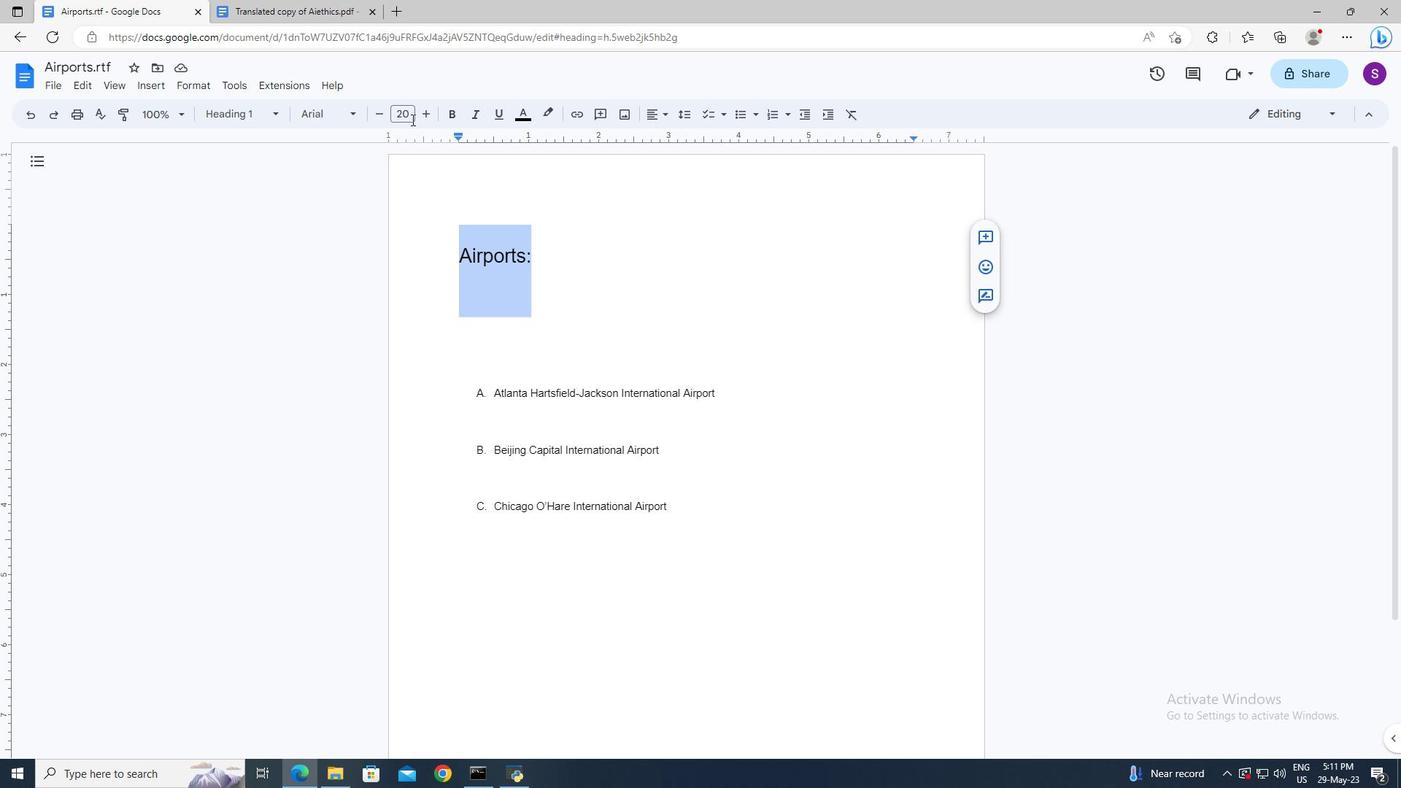 
Action: Mouse pressed left at (411, 116)
Screenshot: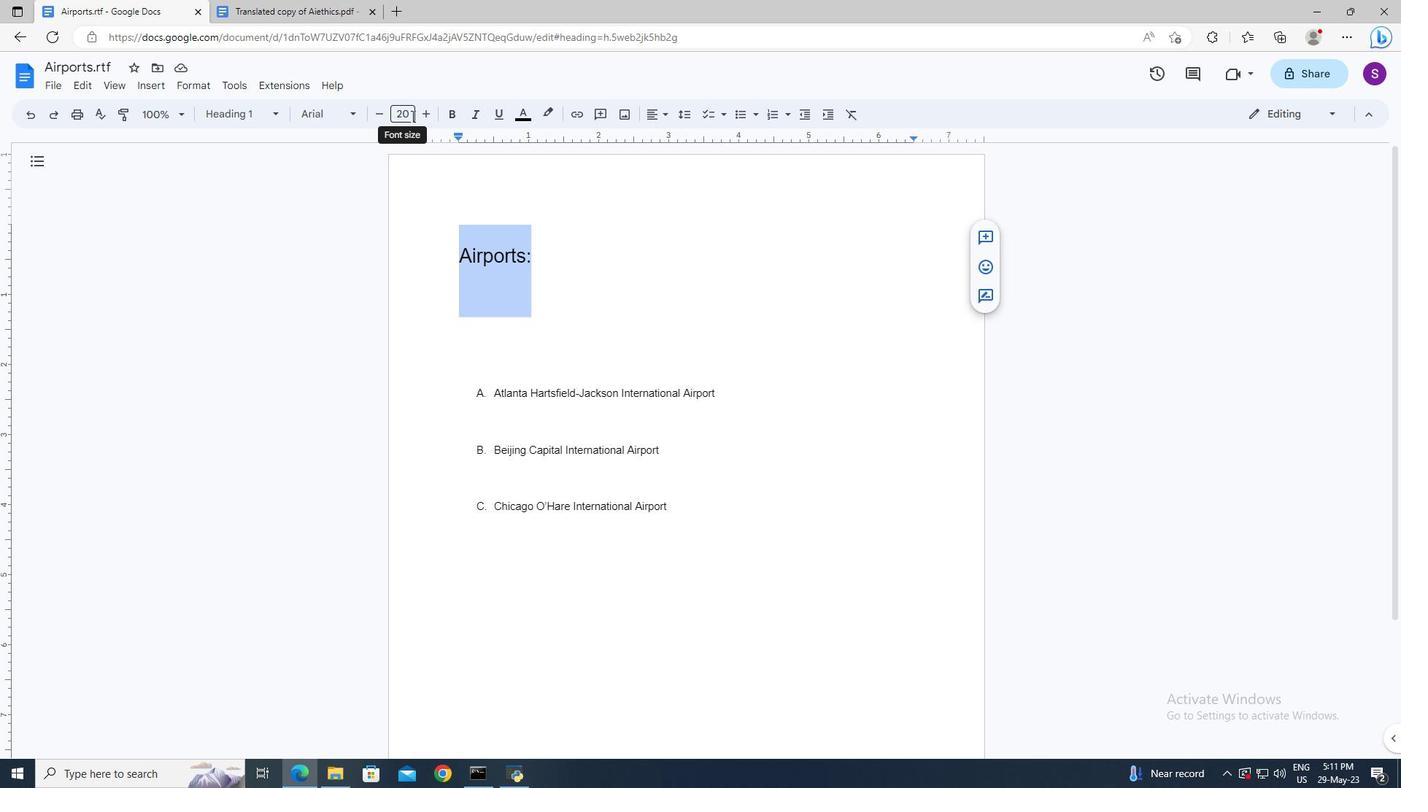 
Action: Key pressed 16<Key.enter>
Screenshot: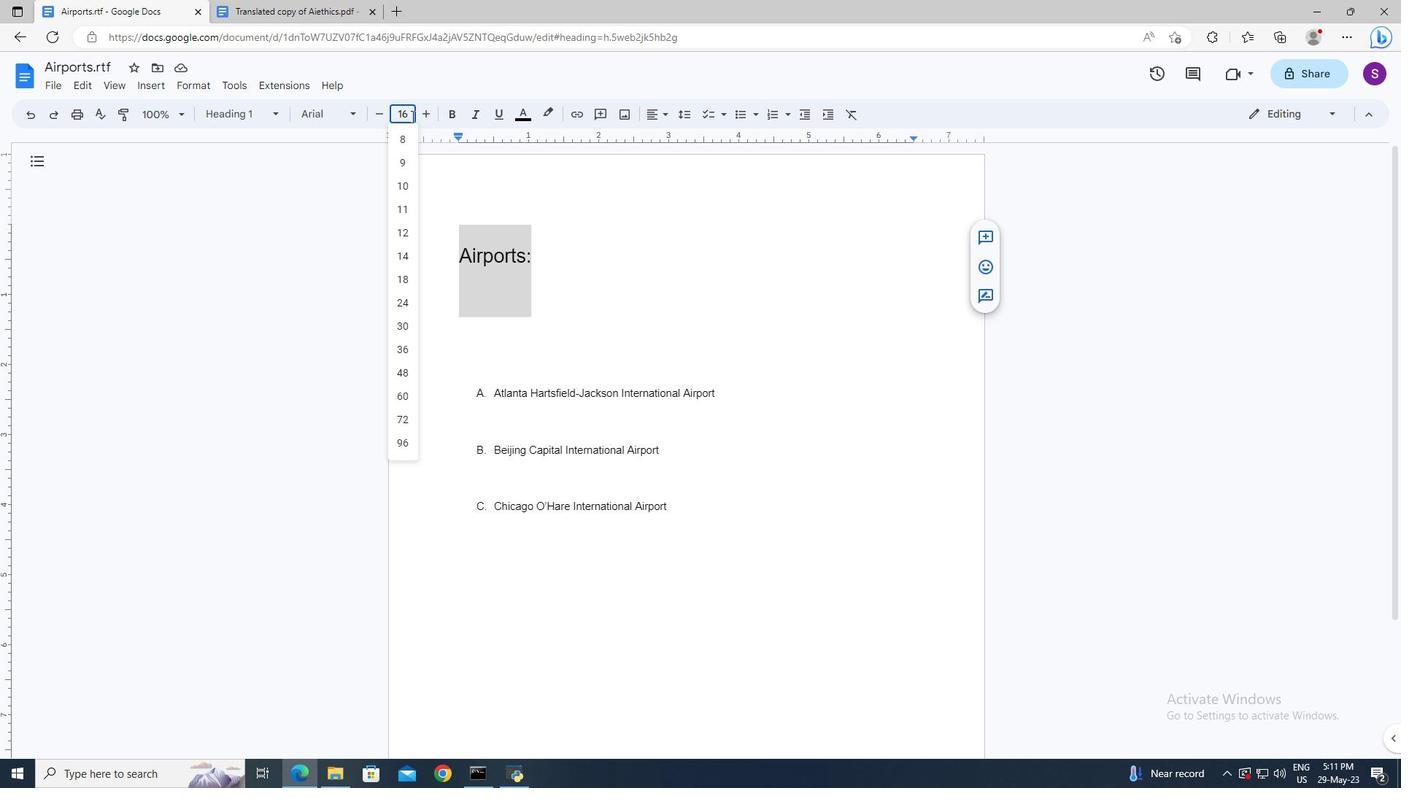 
Action: Mouse moved to (499, 381)
Screenshot: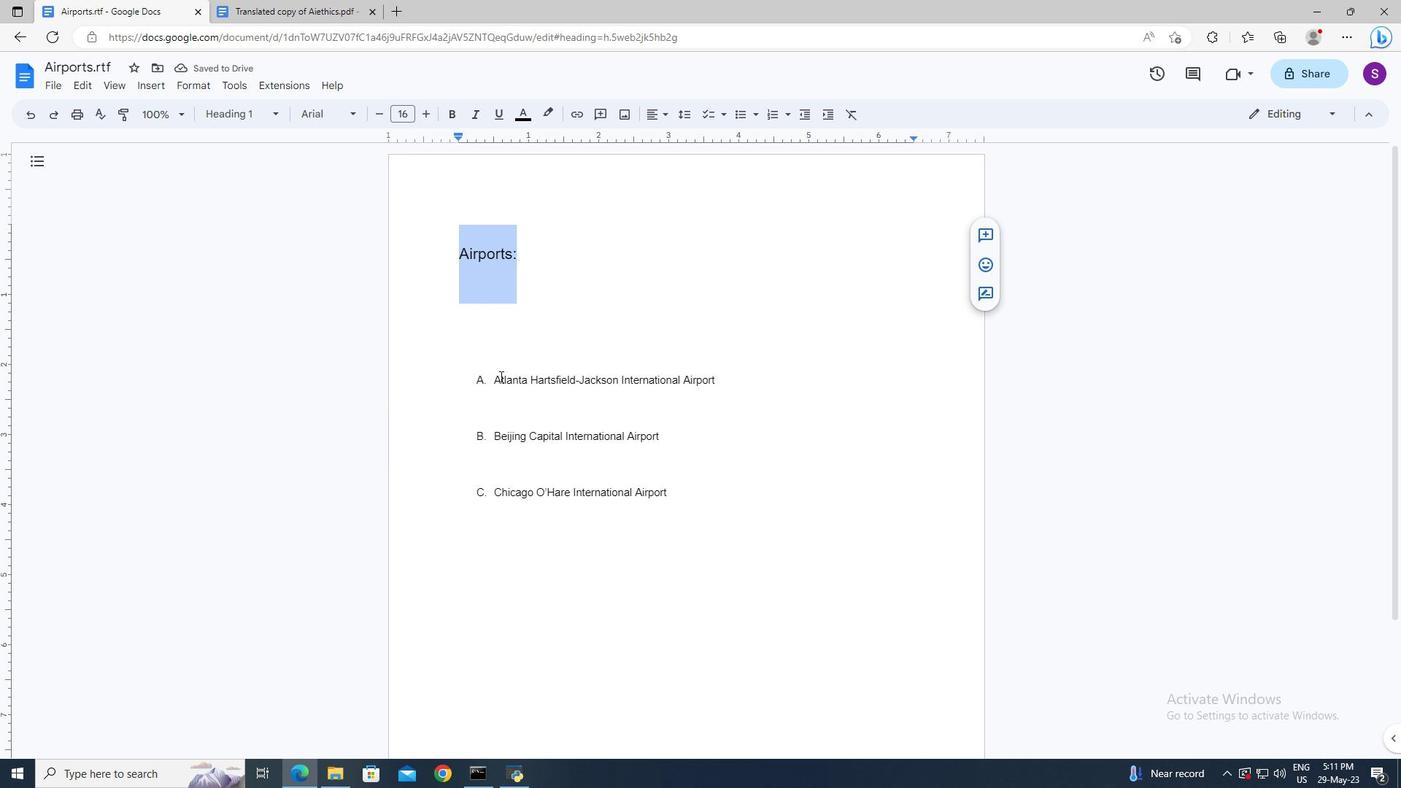 
Action: Mouse pressed left at (499, 381)
Screenshot: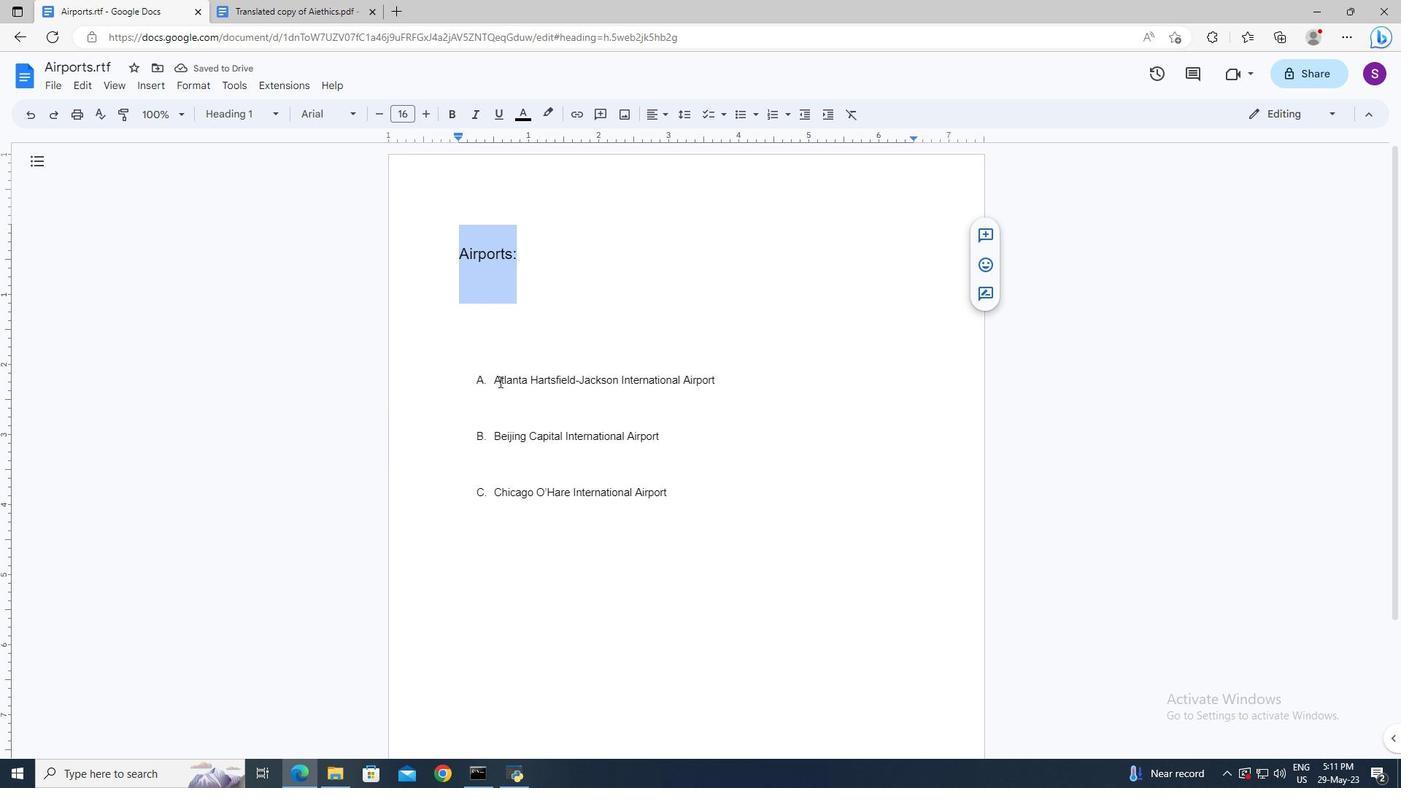 
Action: Key pressed <Key.left><Key.shift><Key.down><Key.down><Key.down>
Screenshot: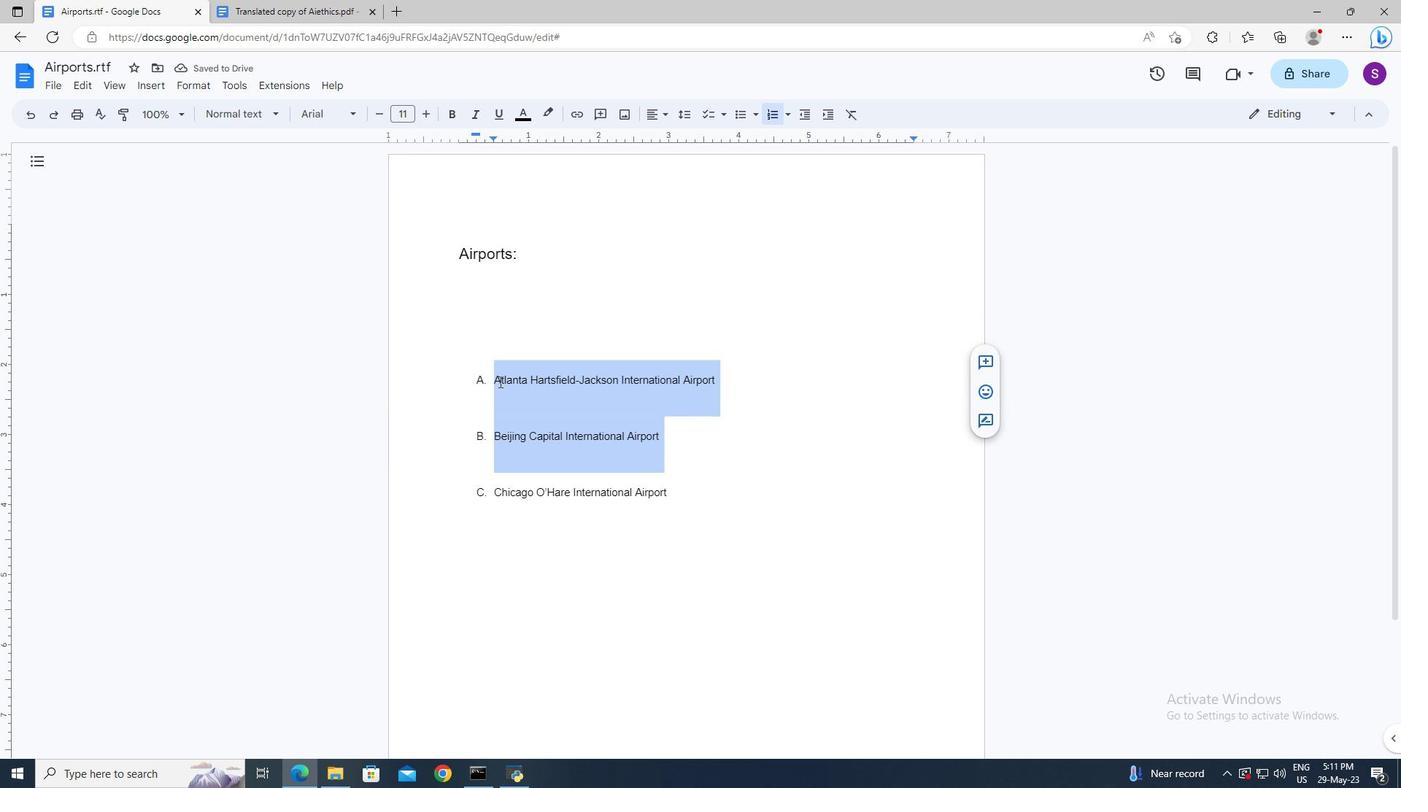 
Action: Mouse moved to (411, 117)
Screenshot: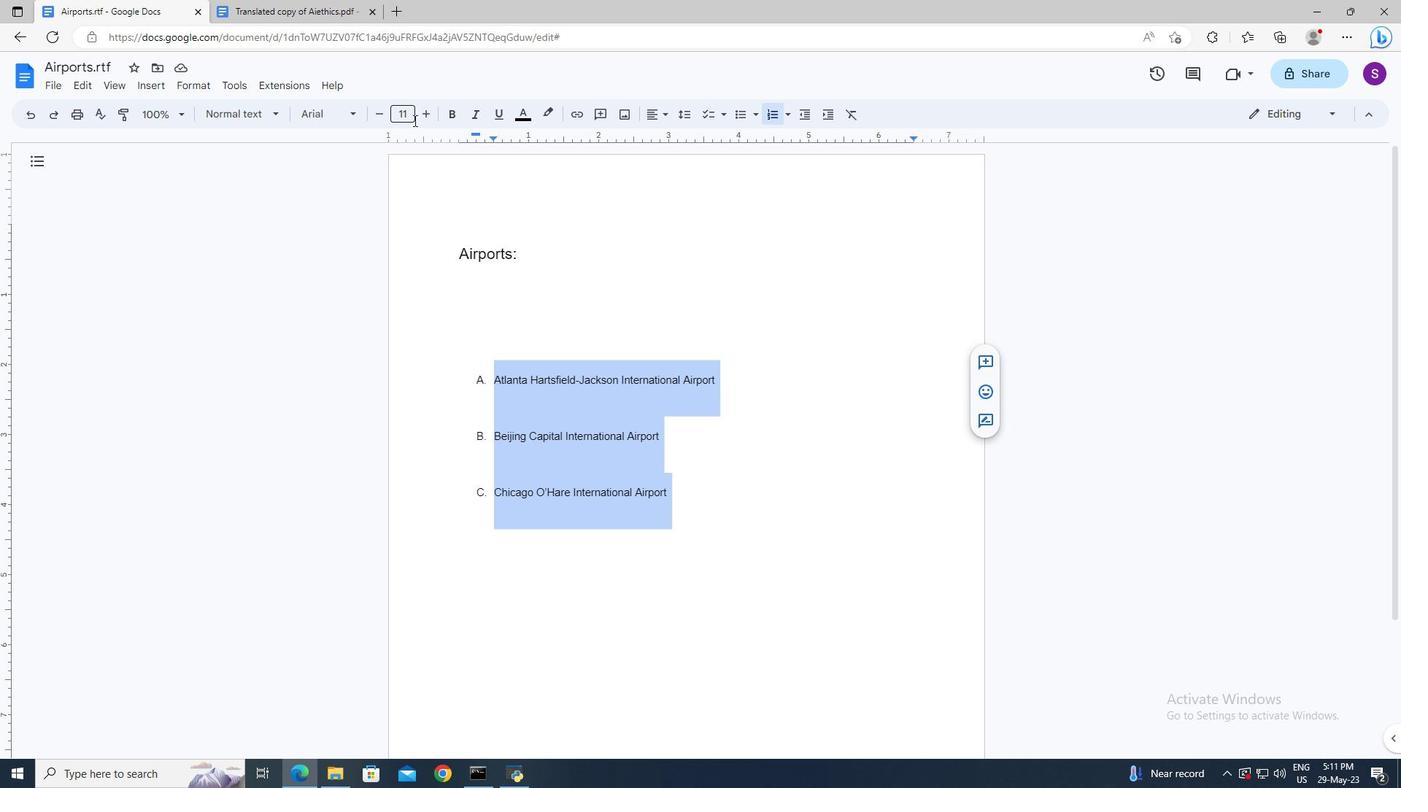 
Action: Mouse pressed left at (411, 117)
Screenshot: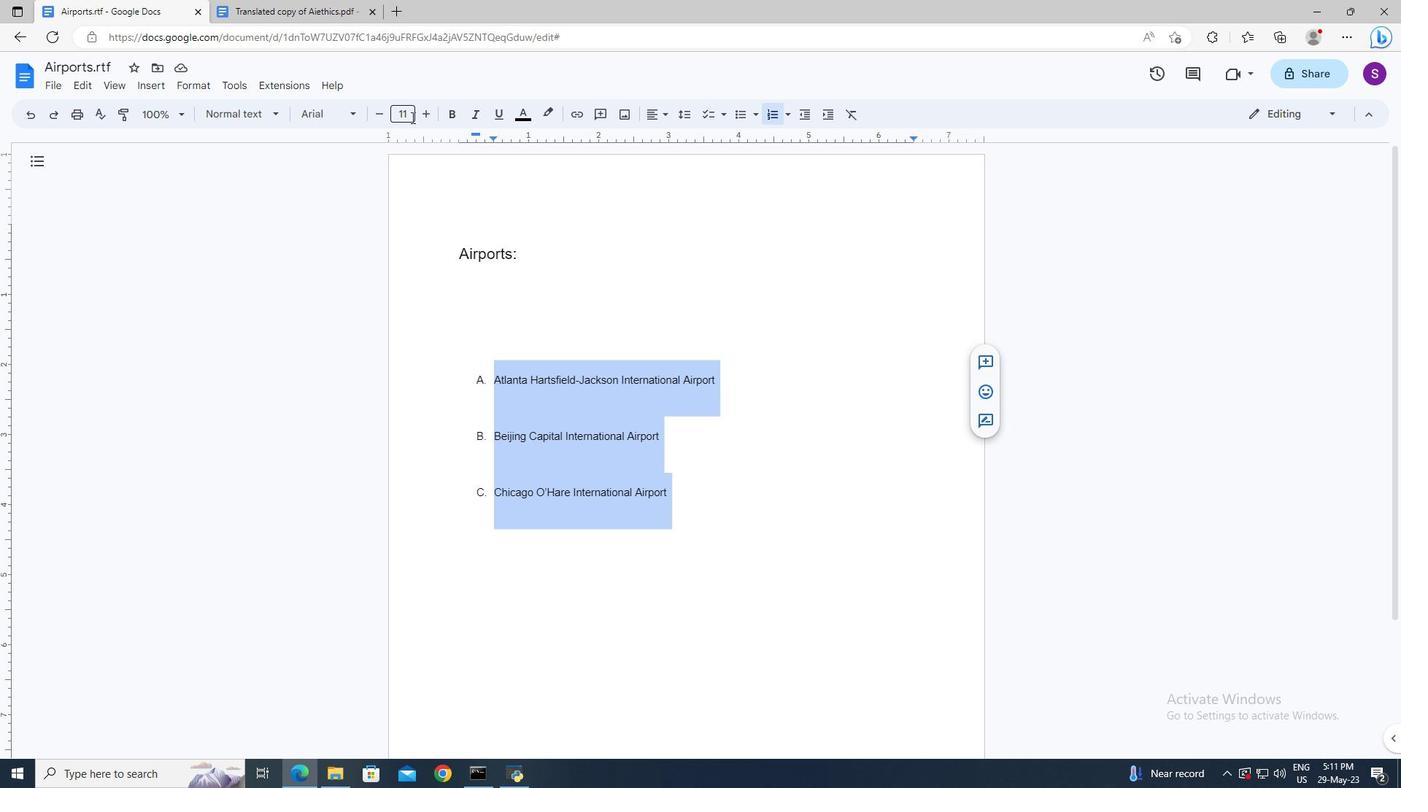 
Action: Key pressed 16<Key.enter>
Screenshot: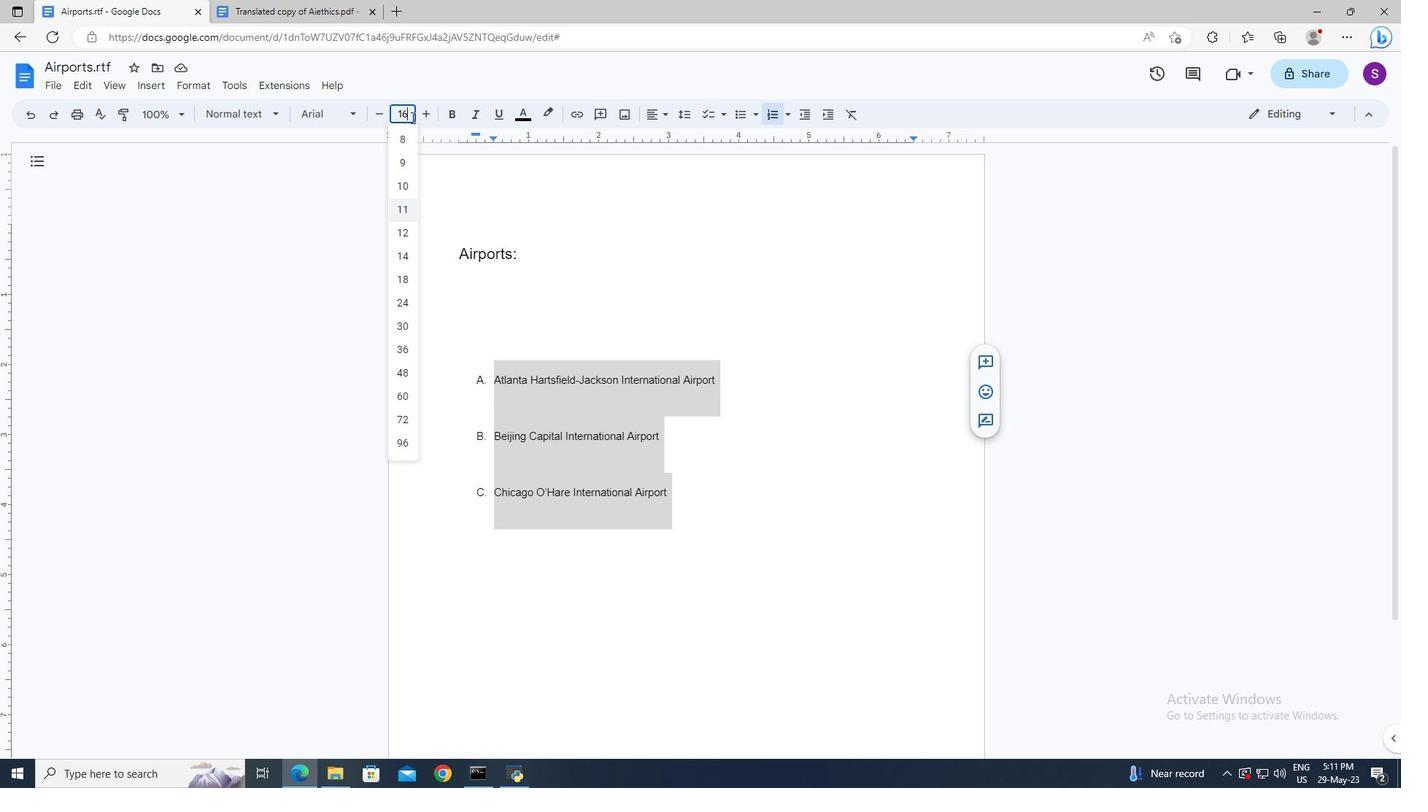 
Action: Mouse moved to (534, 246)
Screenshot: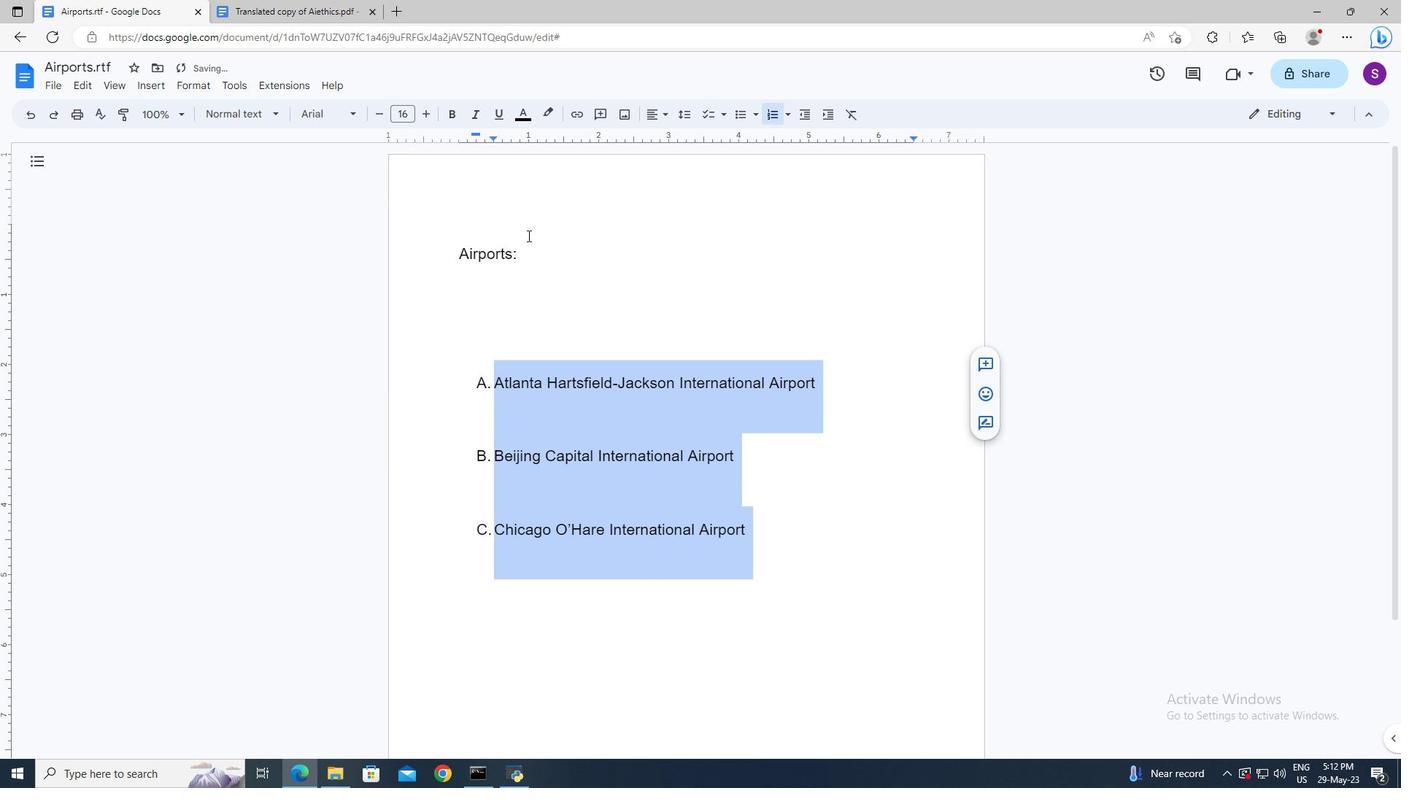 
Action: Mouse pressed left at (534, 246)
Screenshot: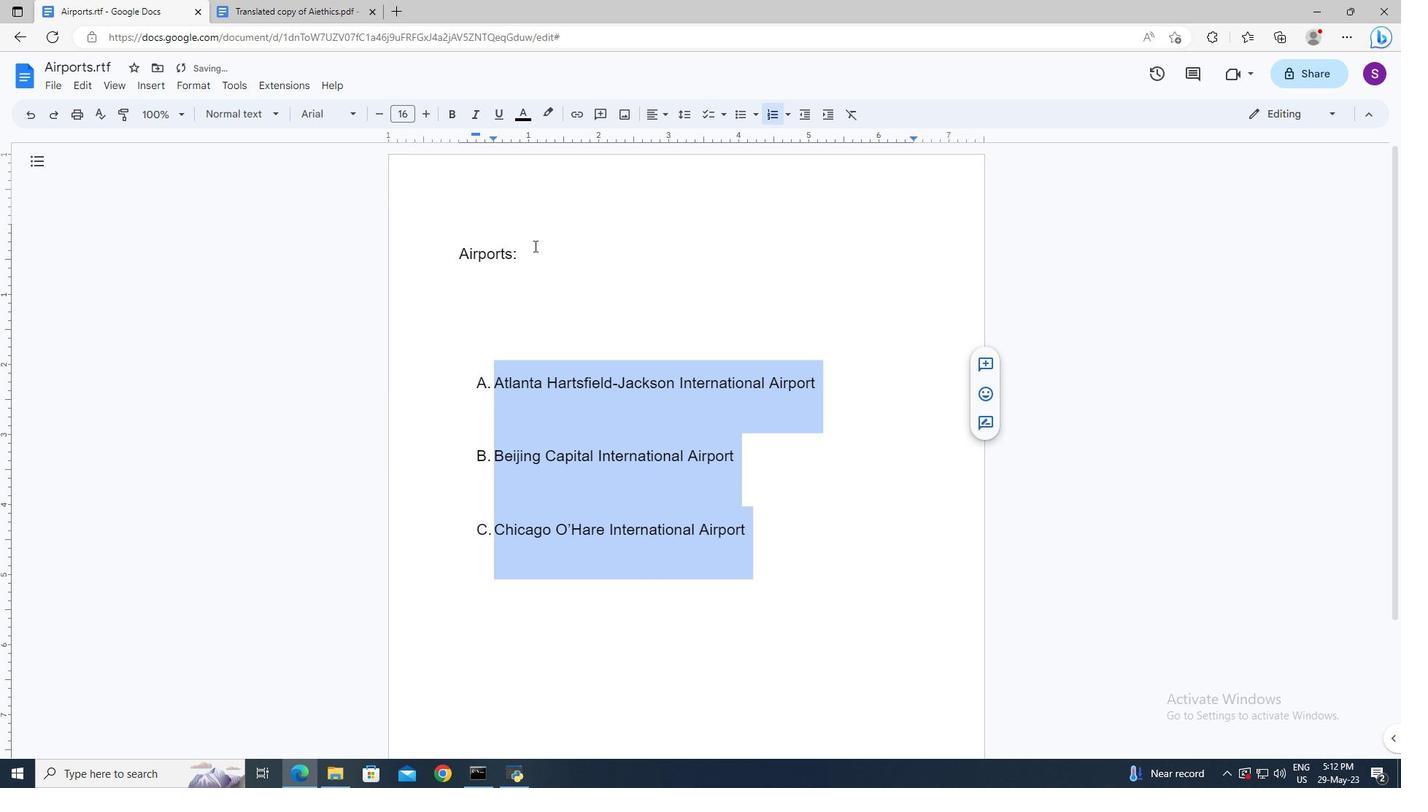 
